Task: Open Card Change Management Review in Board Customer Success Management to Workspace Brand Strategy and add a team member Softage.4@softage.net, a label Orange, a checklist Literary Agent Representation, an attachment from your computer, a color Orange and finally, add a card description 'Draft and send out press release' and a comment 'Given the potential impact of this task on our customers, let us ensure that we approach it with a focus on customer satisfaction and experience.'. Add a start date 'Jan 08, 1900' with a due date 'Jan 15, 1900'
Action: Mouse moved to (535, 157)
Screenshot: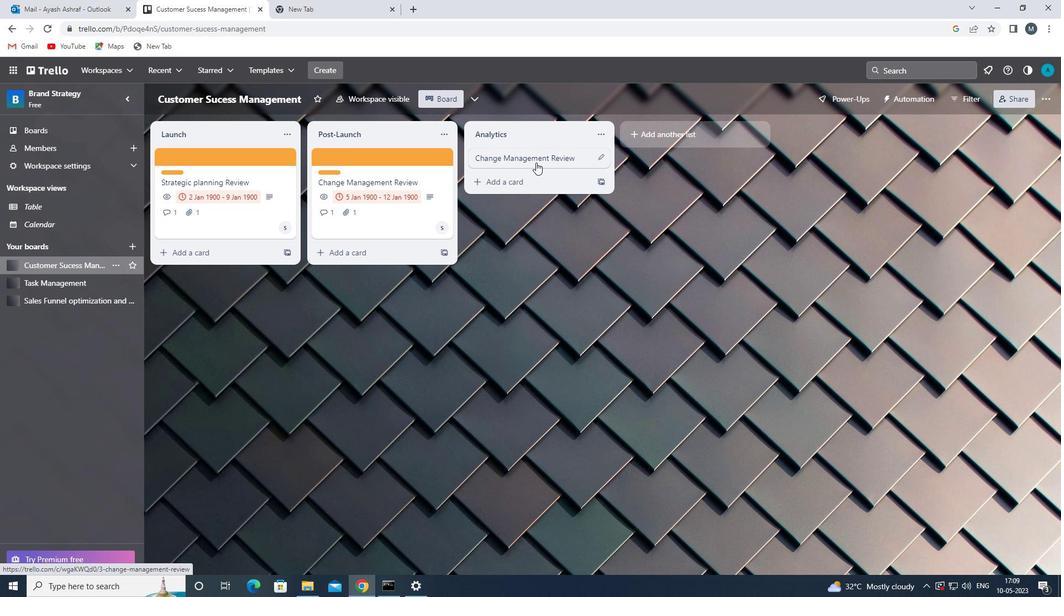 
Action: Mouse pressed left at (535, 157)
Screenshot: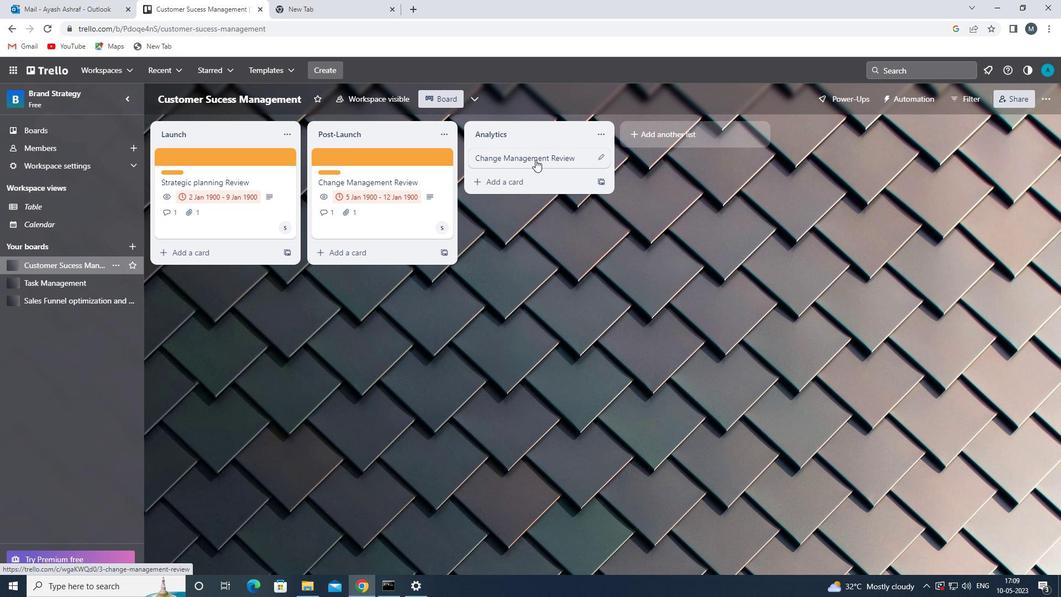
Action: Mouse moved to (682, 198)
Screenshot: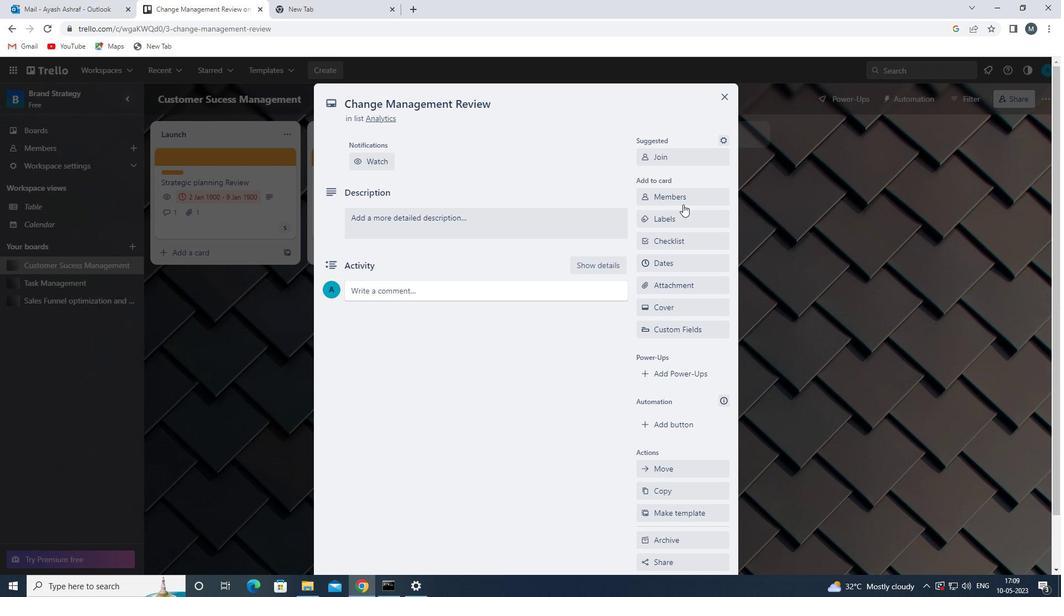 
Action: Mouse pressed left at (682, 198)
Screenshot: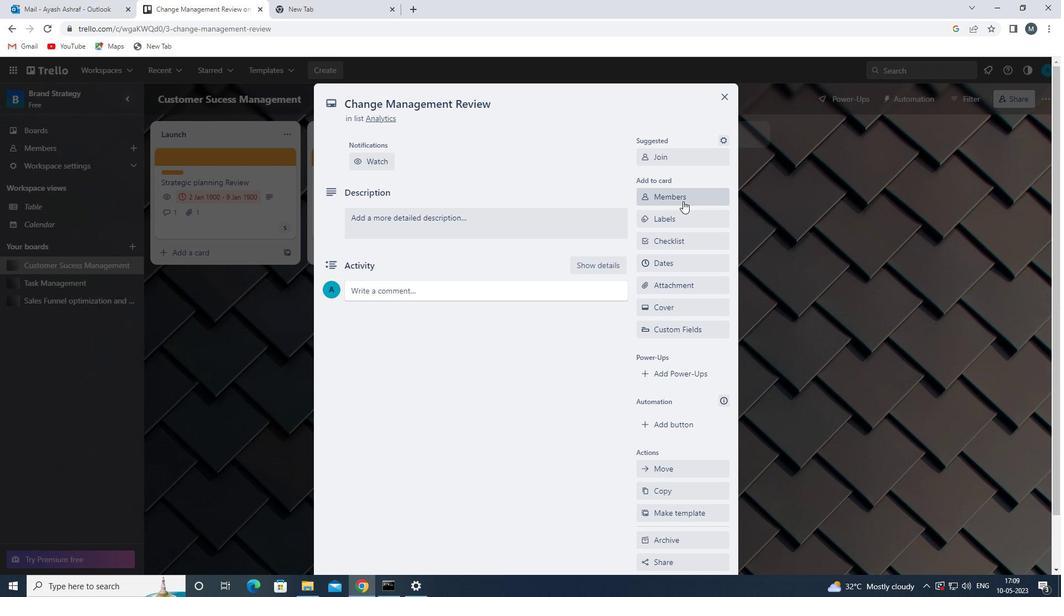 
Action: Mouse moved to (682, 197)
Screenshot: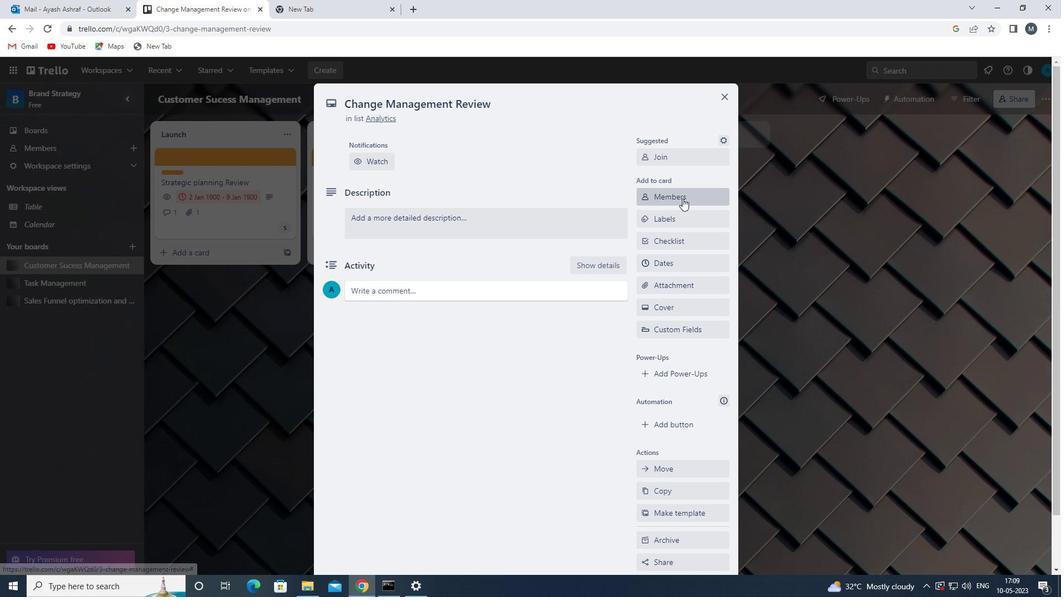 
Action: Key pressed soft
Screenshot: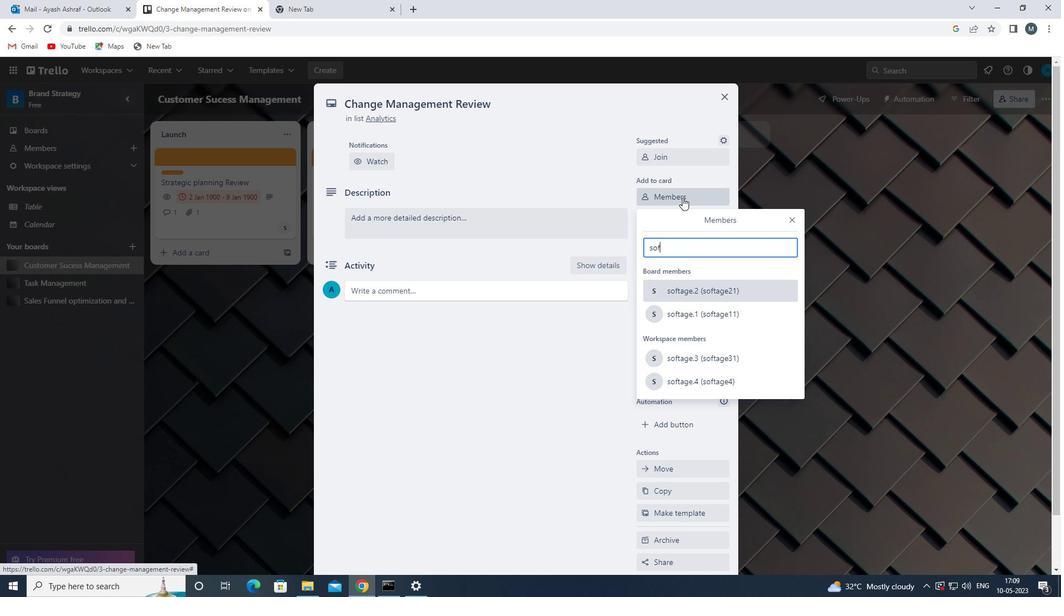 
Action: Mouse moved to (739, 380)
Screenshot: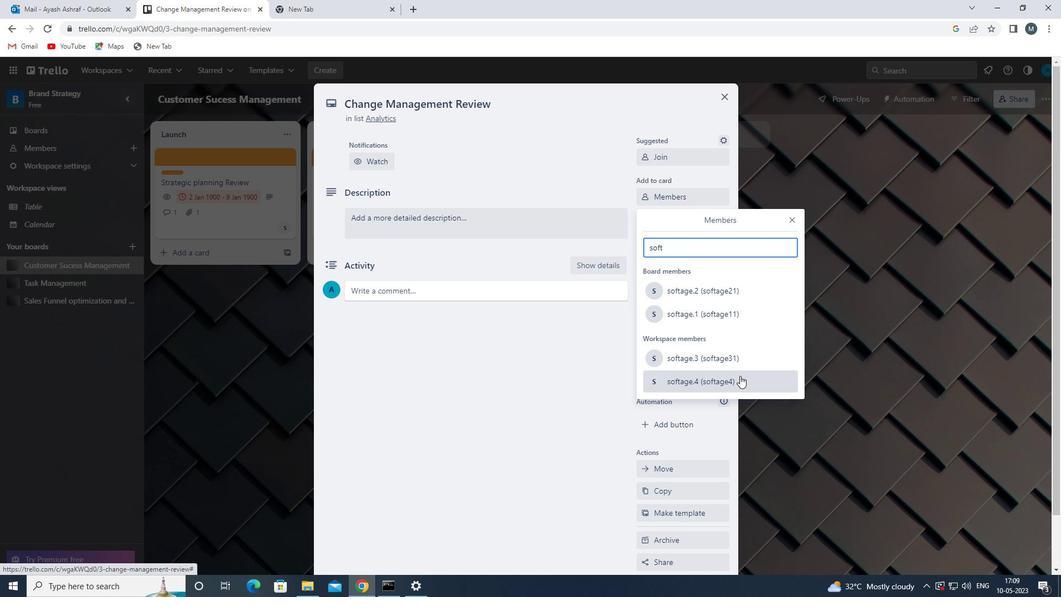
Action: Mouse pressed left at (739, 380)
Screenshot: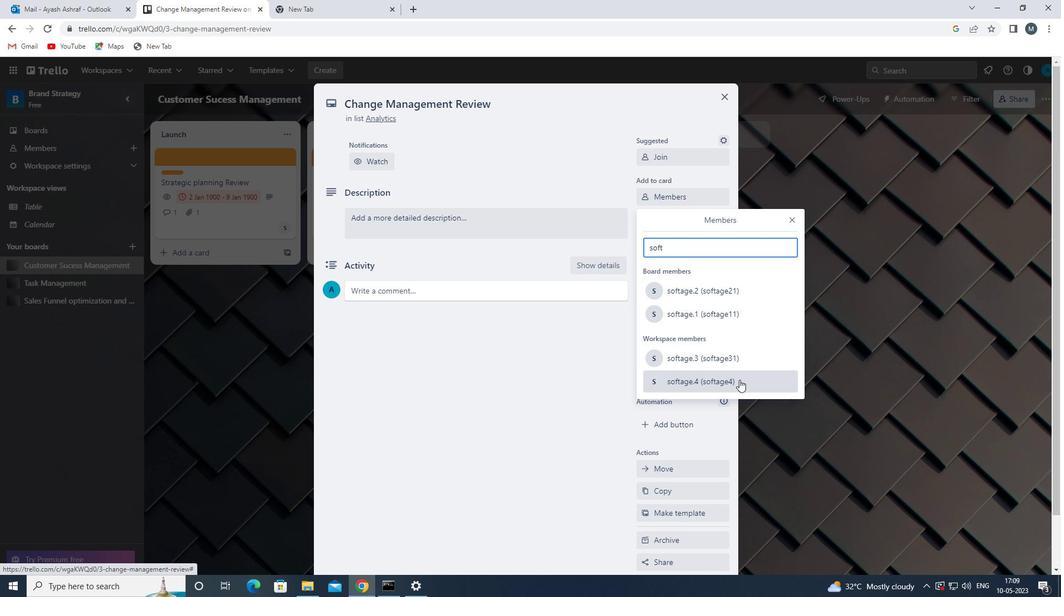 
Action: Mouse moved to (792, 221)
Screenshot: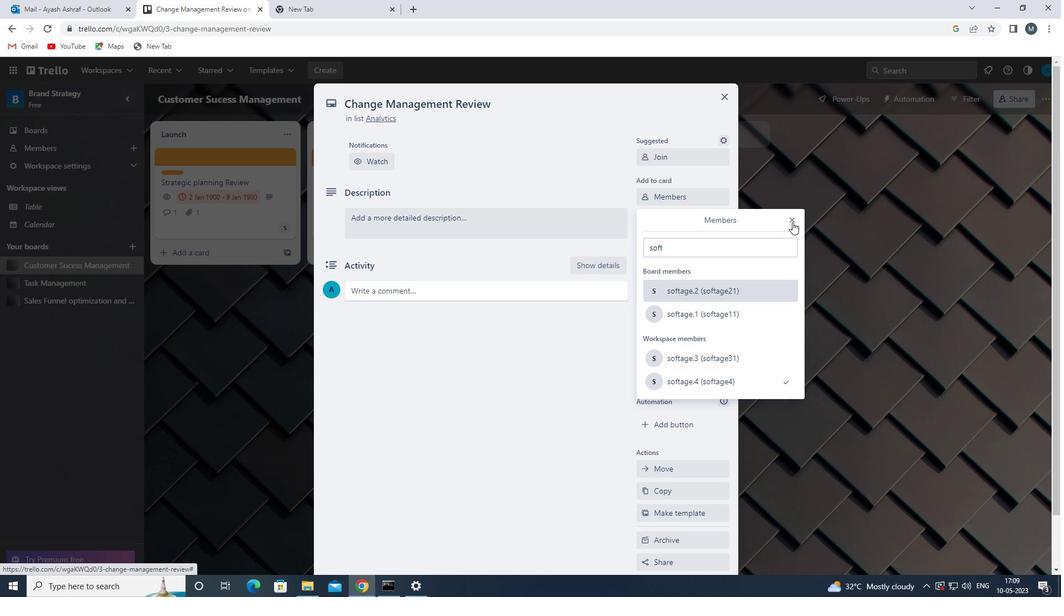 
Action: Mouse pressed left at (792, 221)
Screenshot: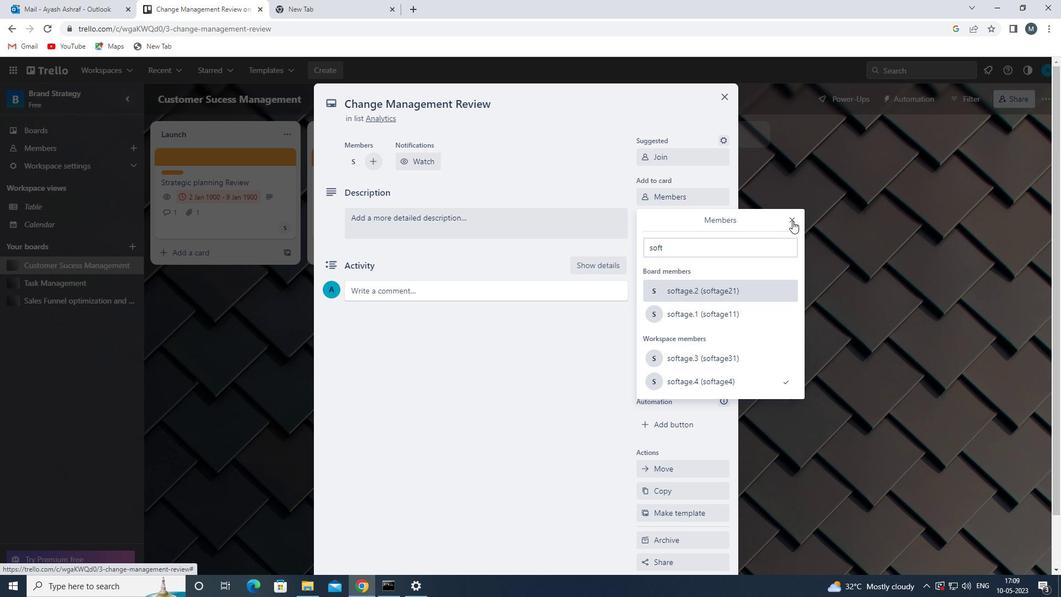
Action: Mouse moved to (670, 214)
Screenshot: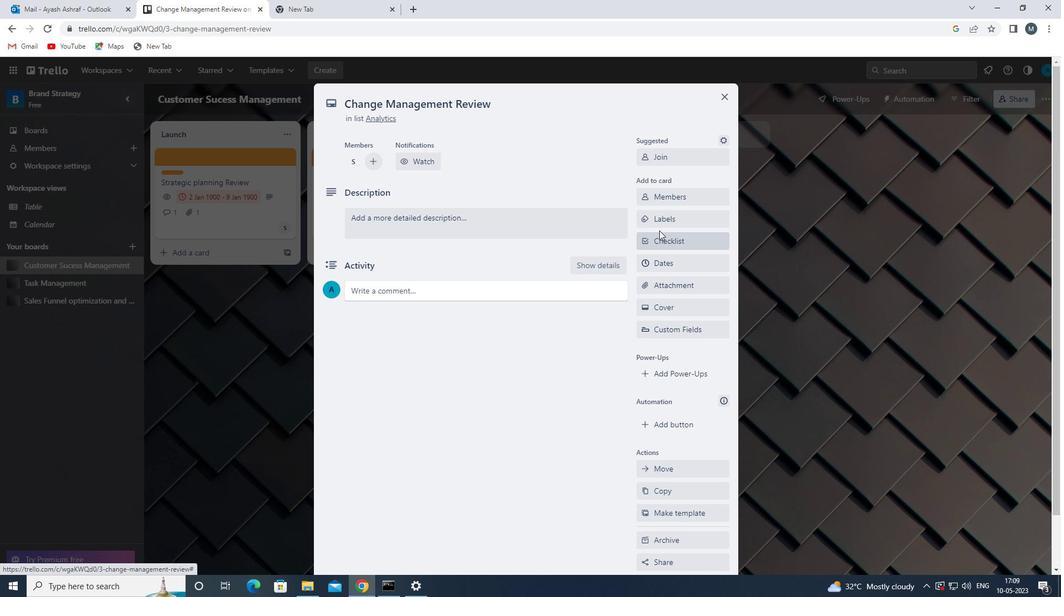
Action: Mouse pressed left at (670, 214)
Screenshot: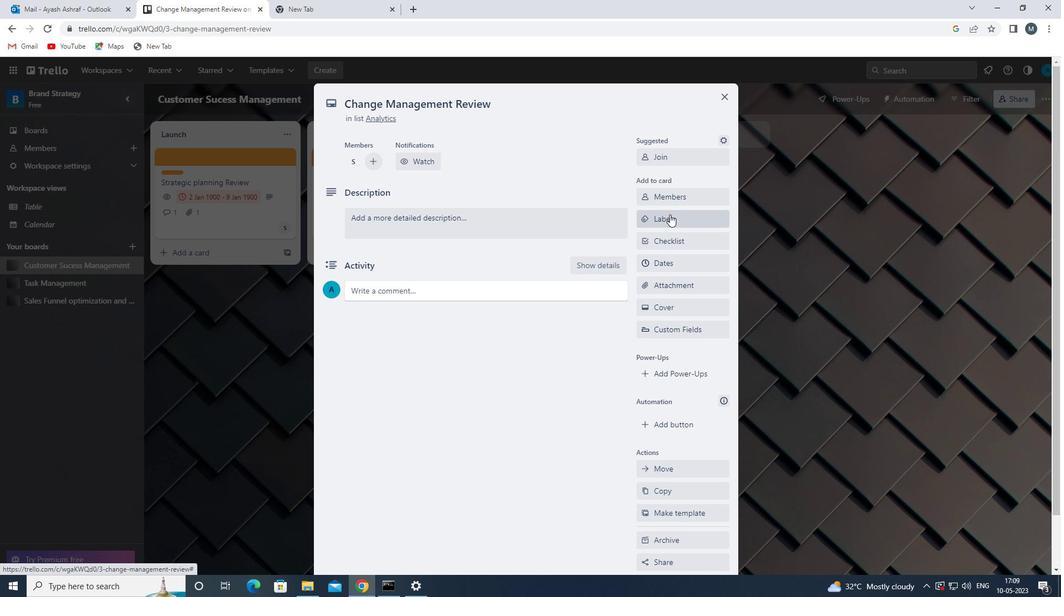 
Action: Mouse moved to (651, 349)
Screenshot: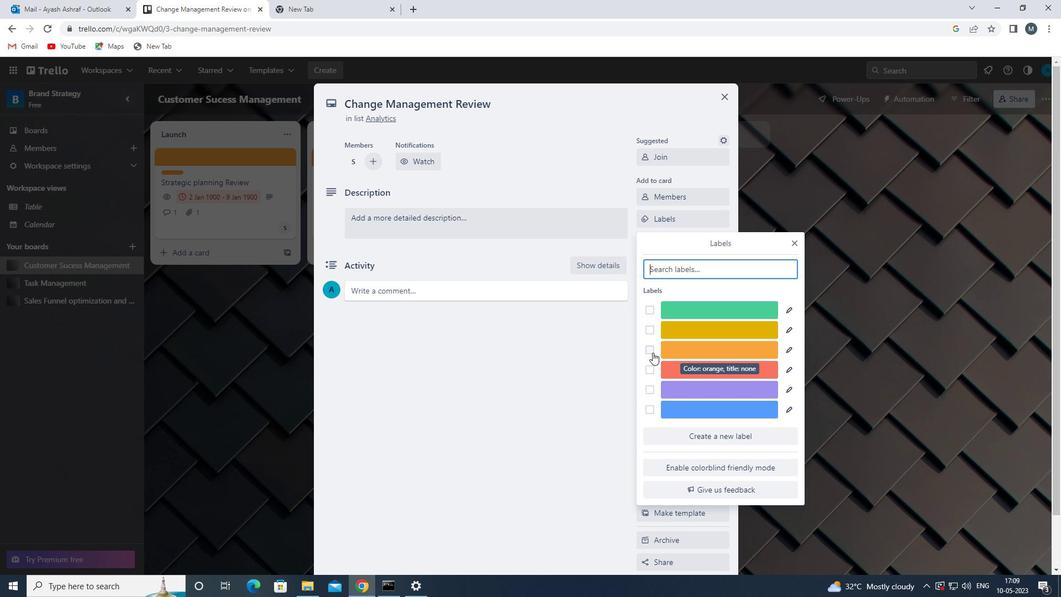 
Action: Mouse pressed left at (651, 349)
Screenshot: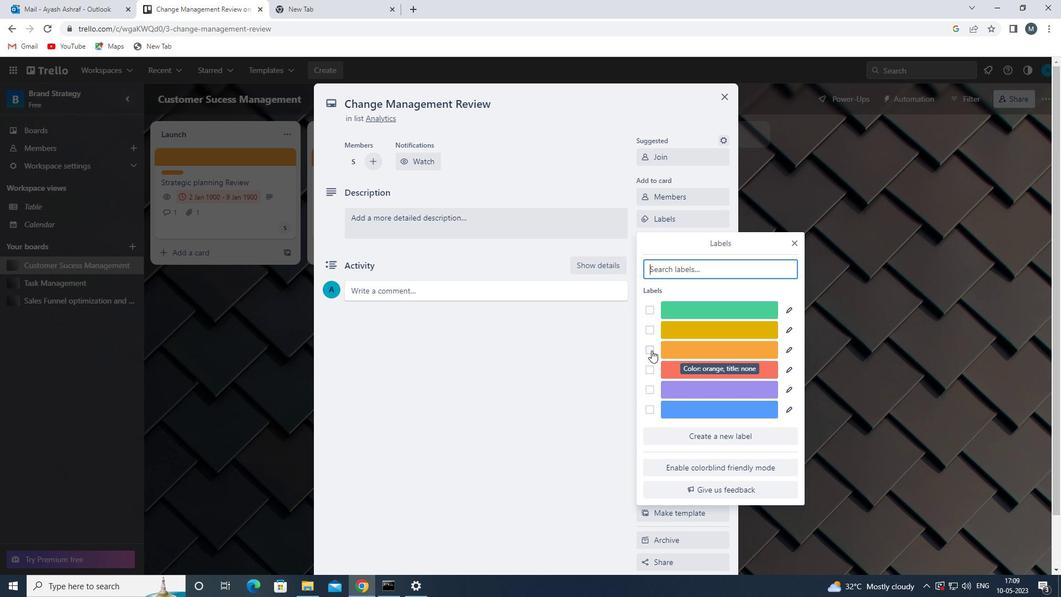 
Action: Mouse moved to (797, 245)
Screenshot: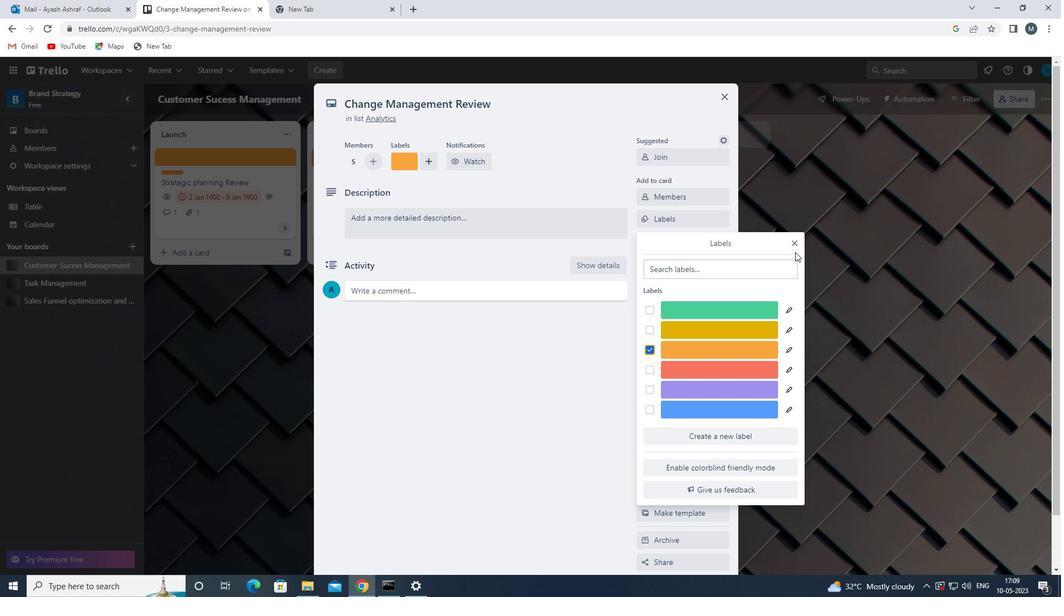 
Action: Mouse pressed left at (797, 245)
Screenshot: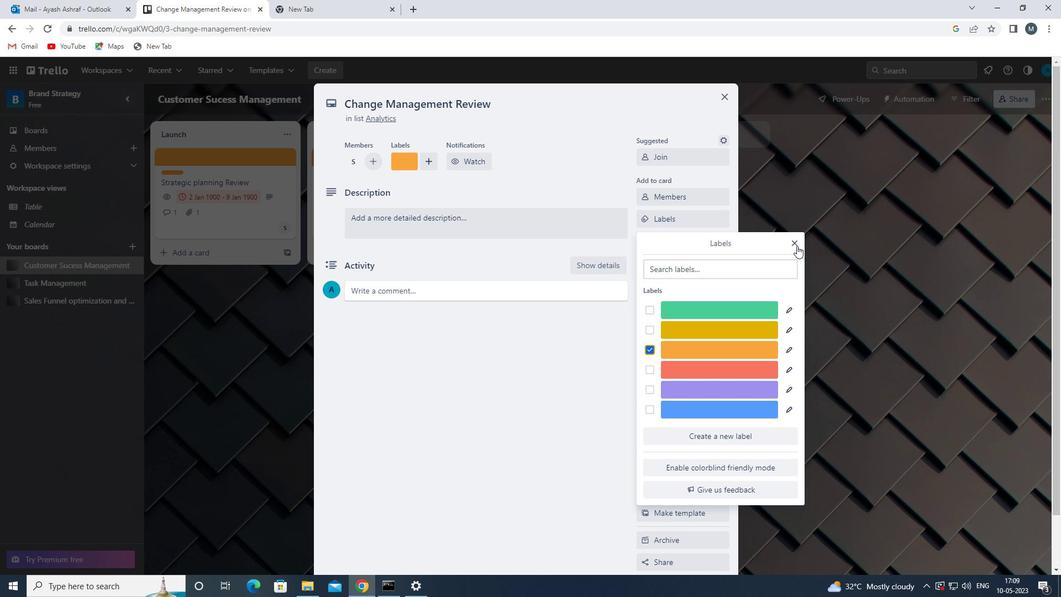 
Action: Mouse moved to (678, 244)
Screenshot: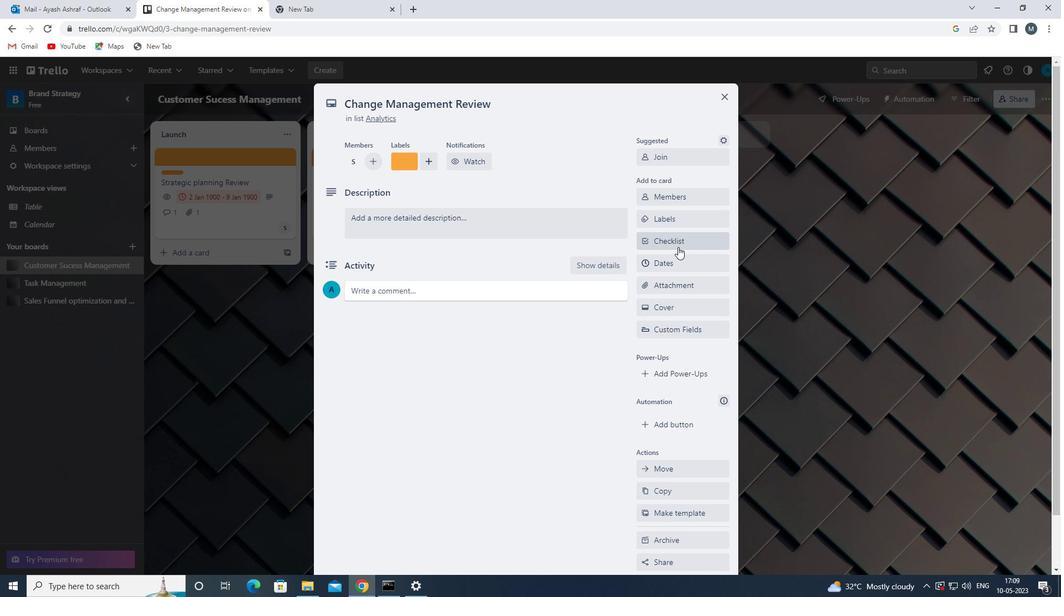 
Action: Mouse pressed left at (678, 244)
Screenshot: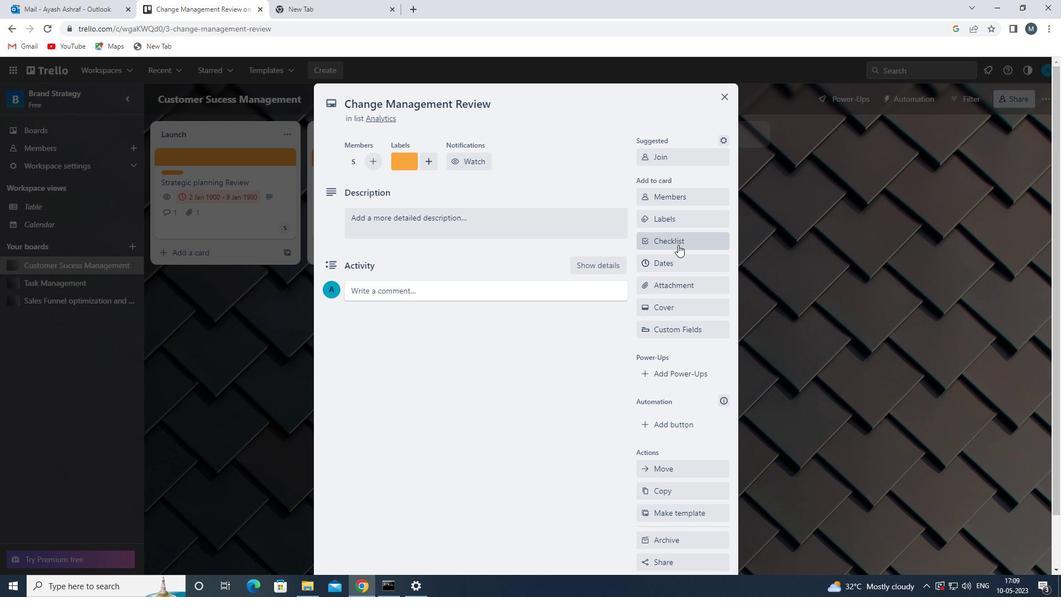 
Action: Mouse moved to (692, 313)
Screenshot: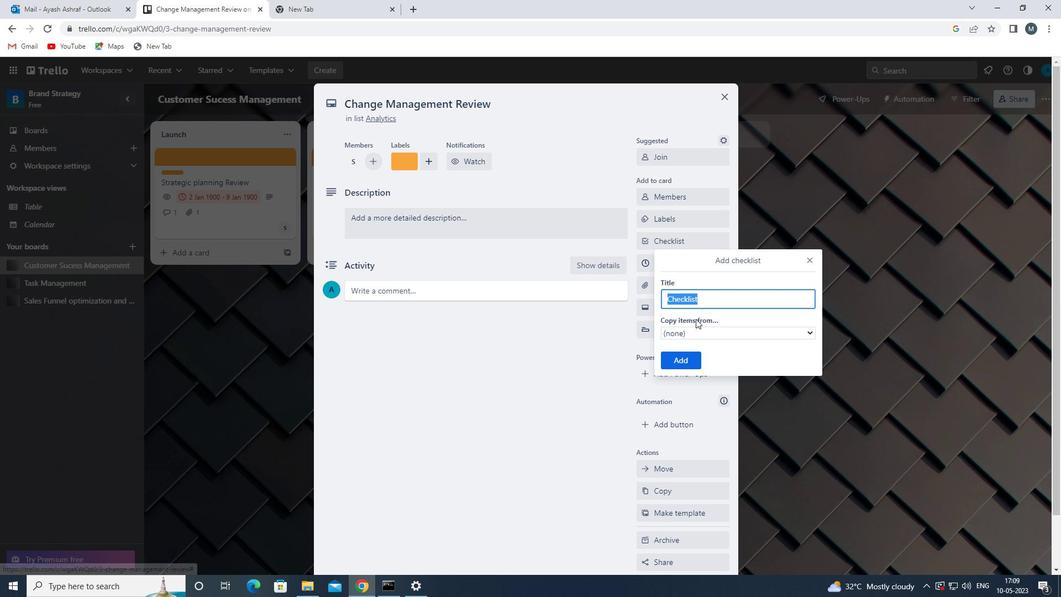 
Action: Key pressed l
Screenshot: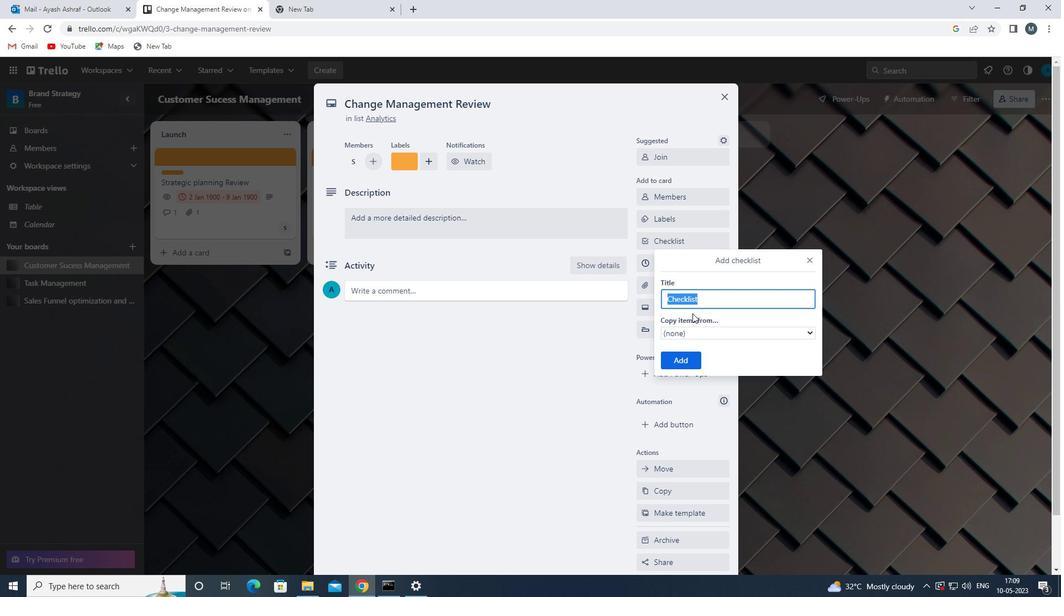 
Action: Mouse moved to (743, 328)
Screenshot: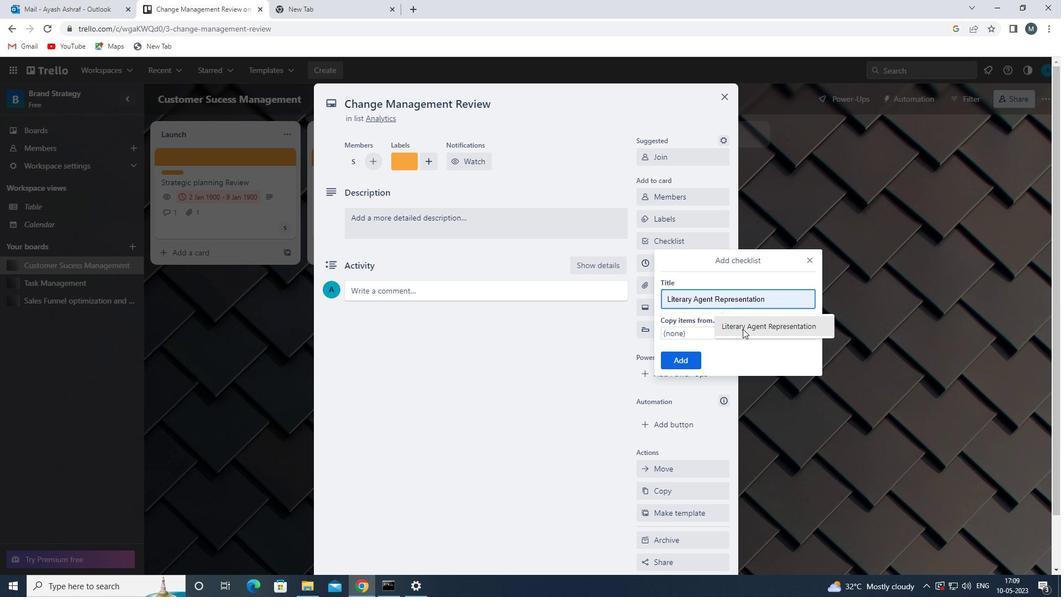 
Action: Mouse pressed left at (743, 328)
Screenshot: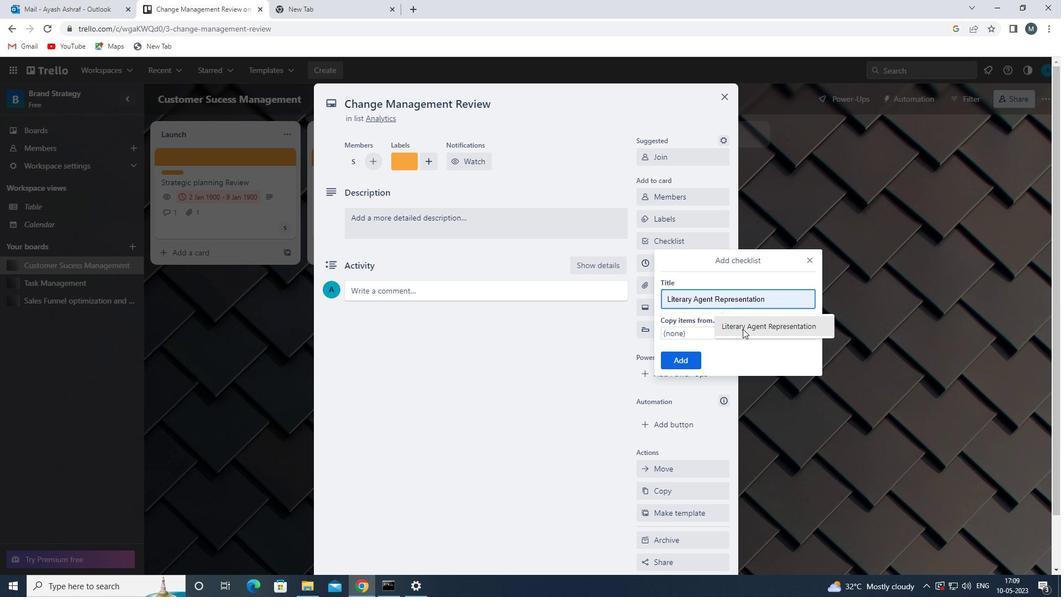 
Action: Mouse moved to (683, 357)
Screenshot: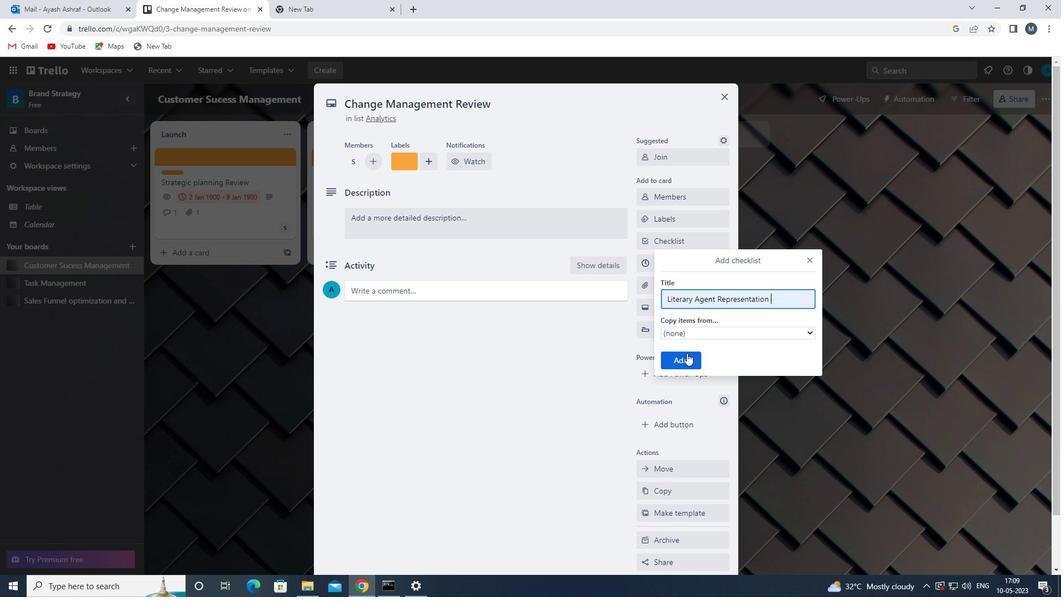 
Action: Mouse pressed left at (683, 357)
Screenshot: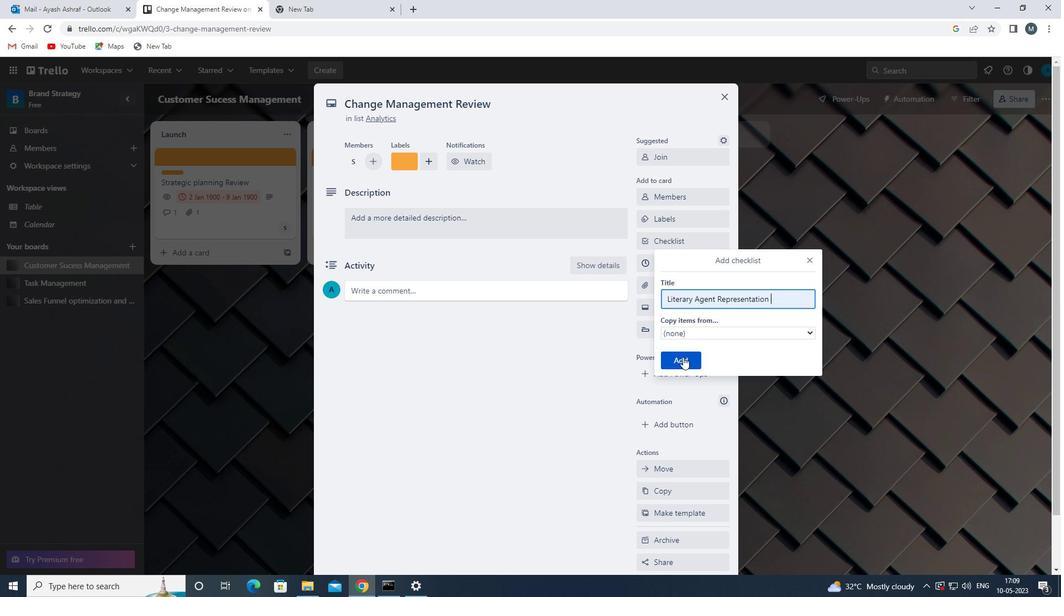 
Action: Mouse moved to (678, 289)
Screenshot: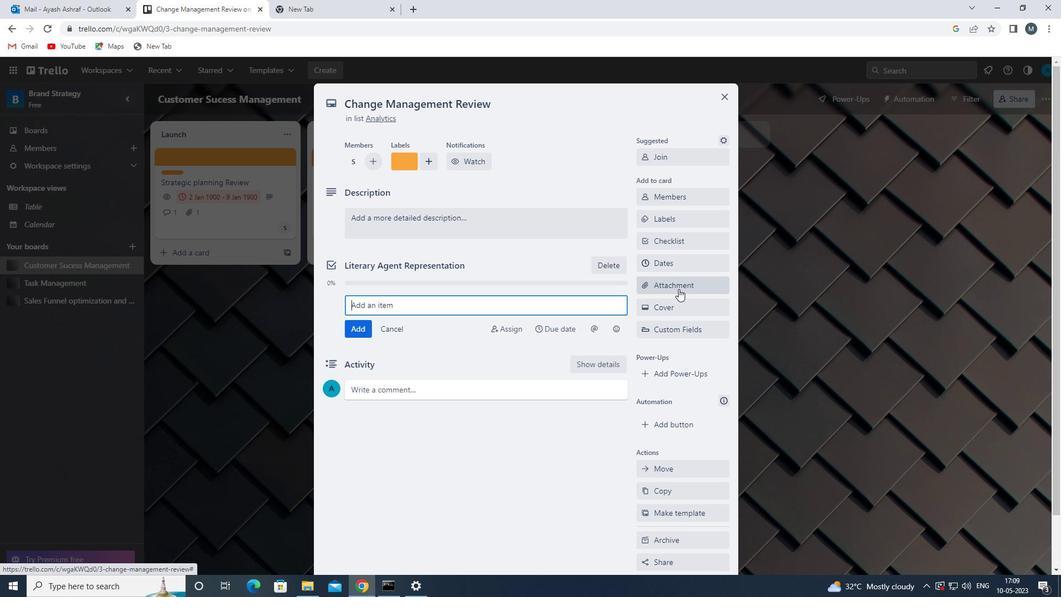 
Action: Mouse pressed left at (678, 289)
Screenshot: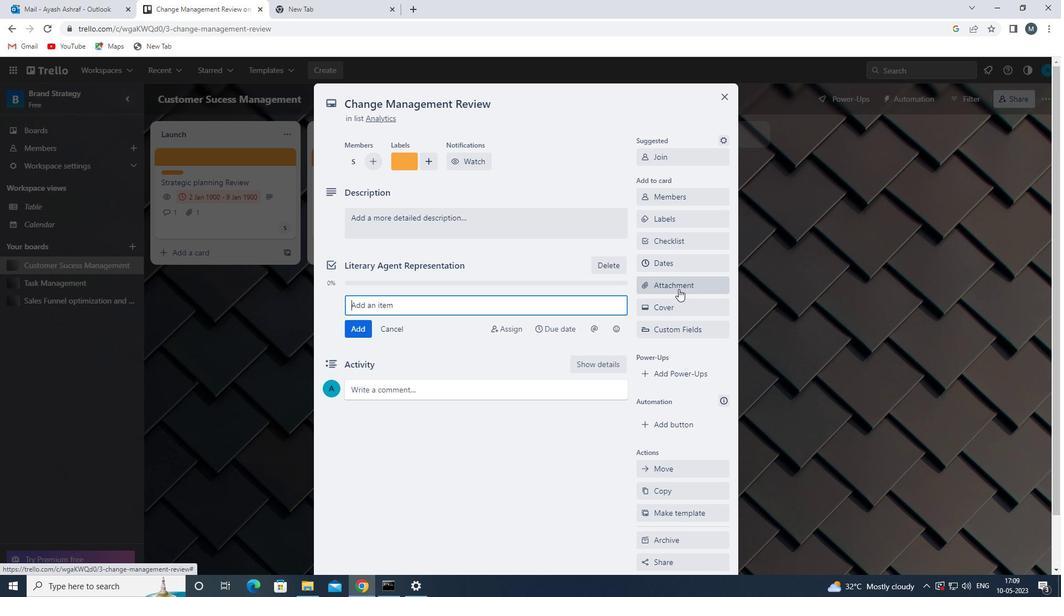 
Action: Mouse moved to (683, 337)
Screenshot: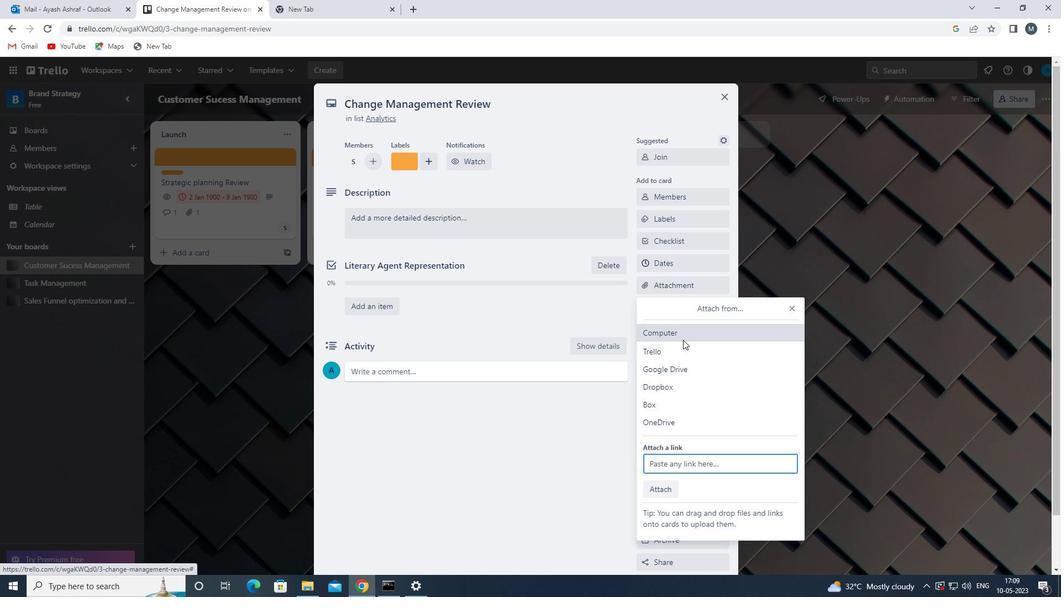 
Action: Mouse pressed left at (683, 337)
Screenshot: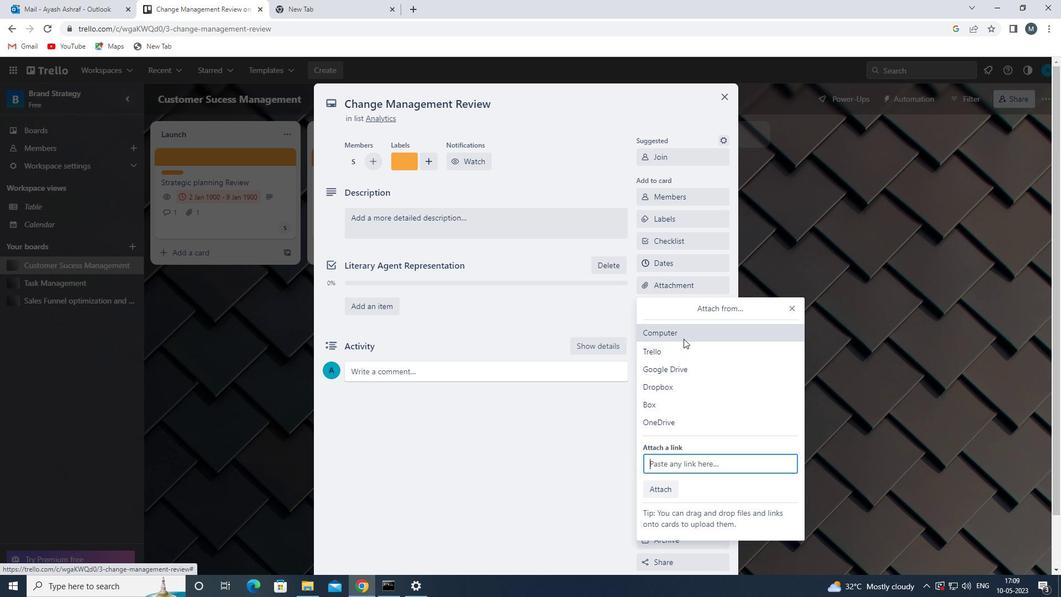 
Action: Mouse moved to (310, 205)
Screenshot: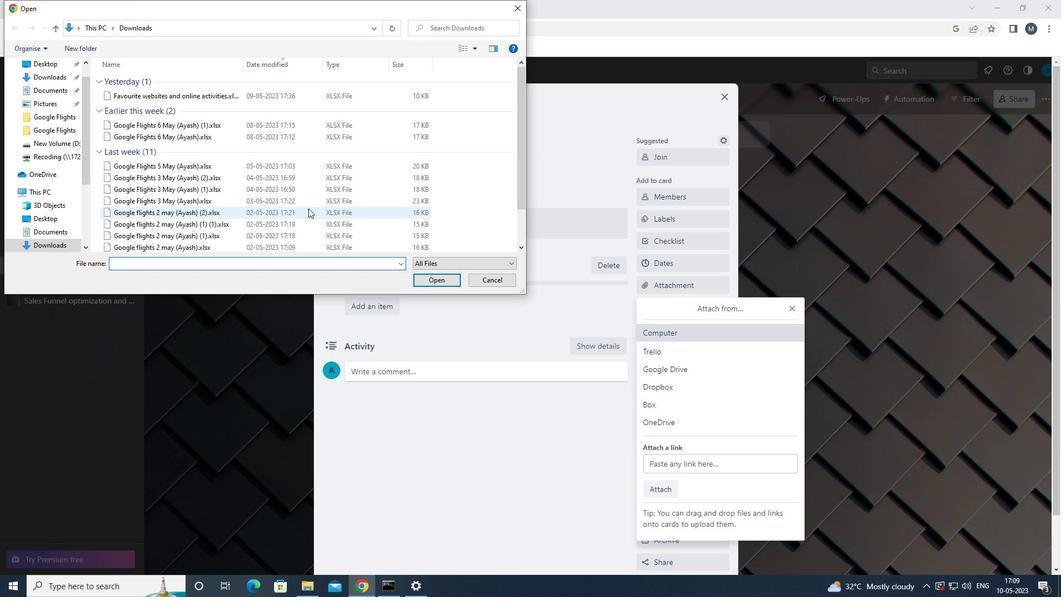 
Action: Mouse pressed left at (310, 205)
Screenshot: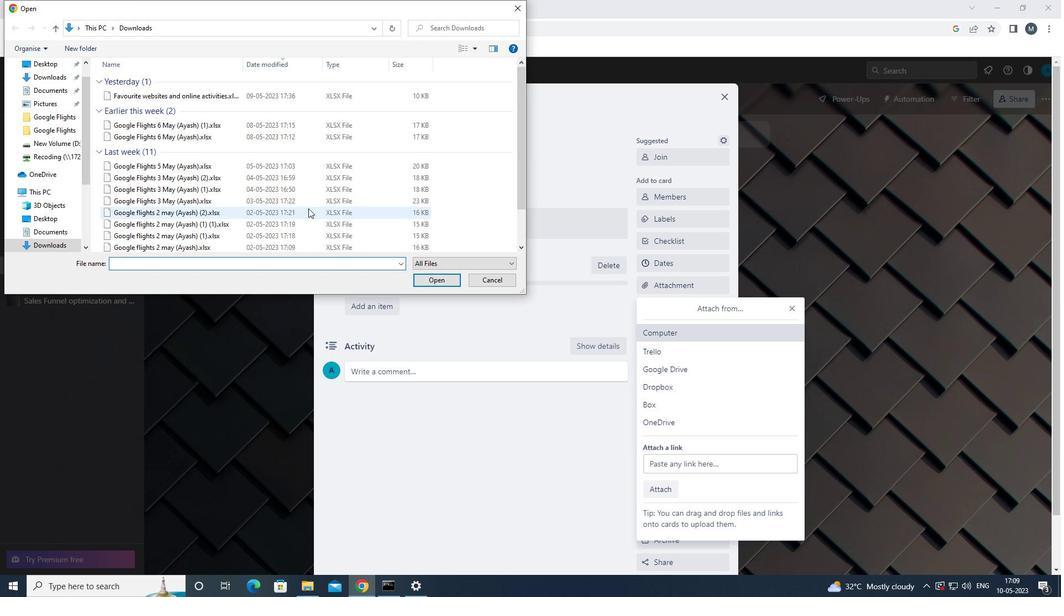 
Action: Mouse moved to (443, 280)
Screenshot: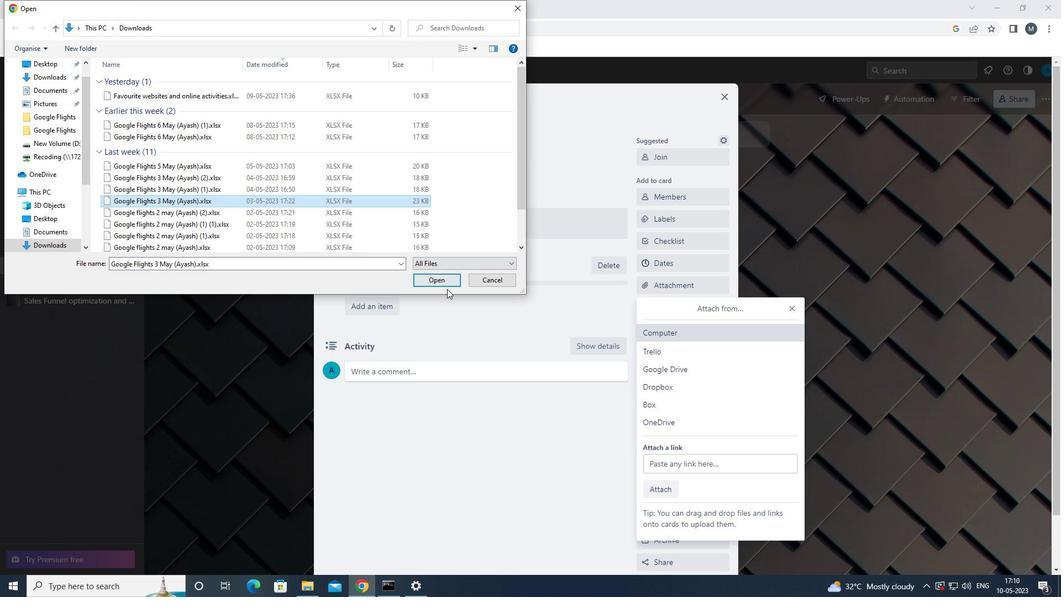 
Action: Mouse pressed left at (443, 280)
Screenshot: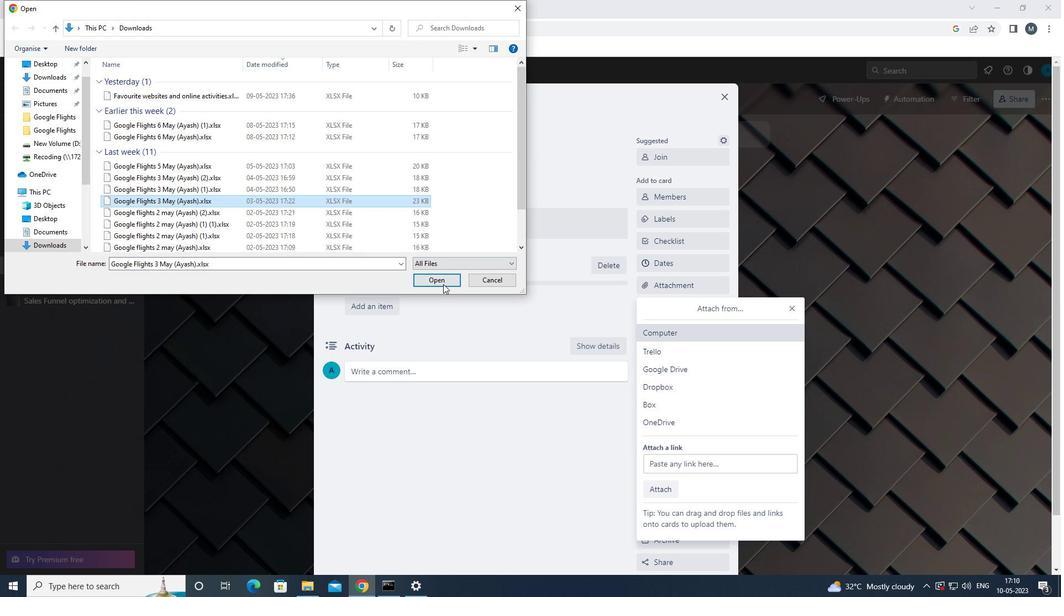 
Action: Mouse moved to (791, 307)
Screenshot: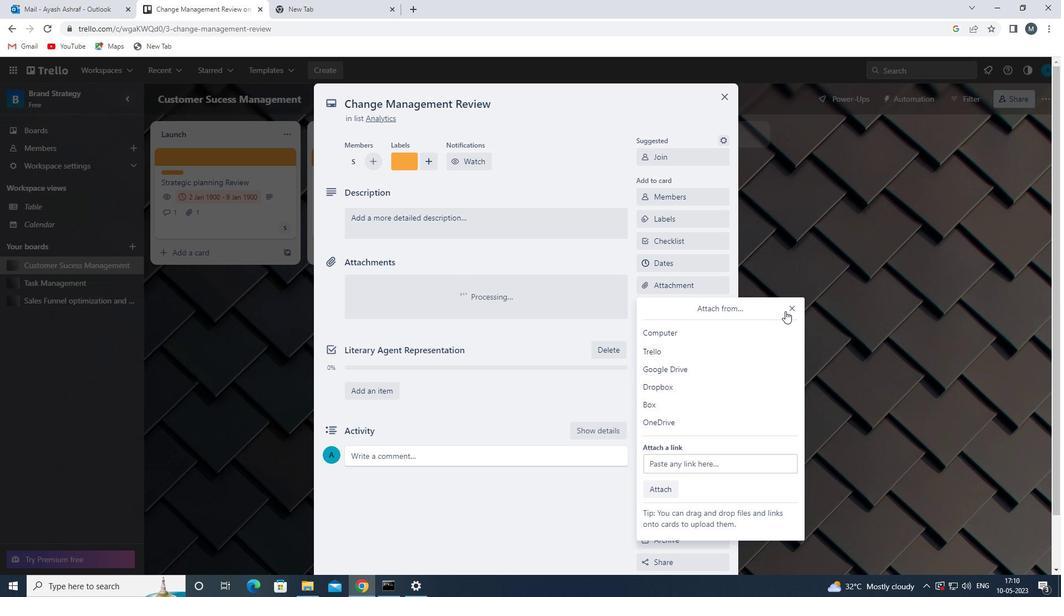 
Action: Mouse pressed left at (791, 307)
Screenshot: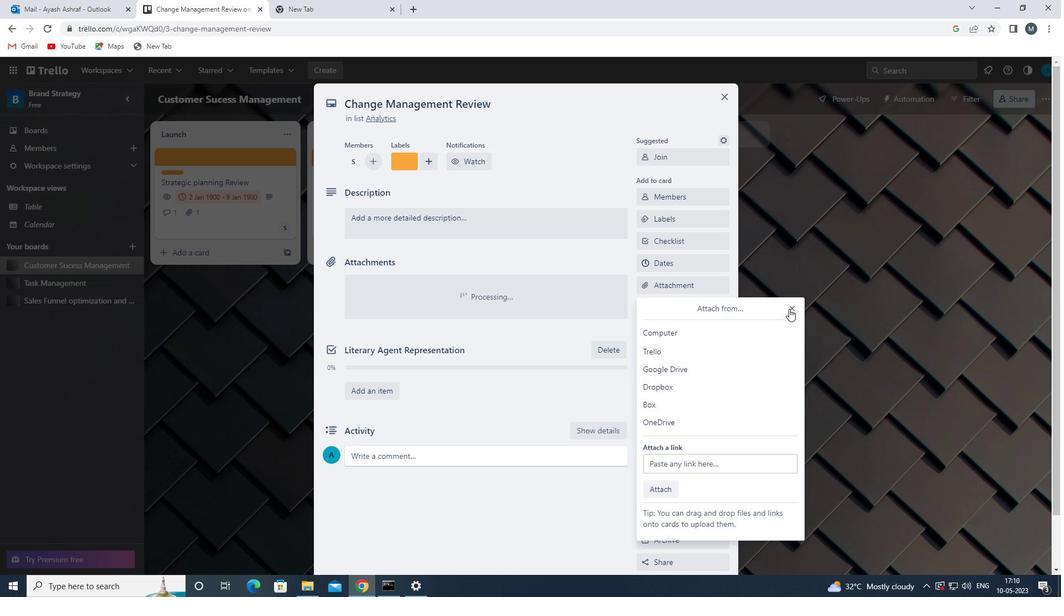 
Action: Mouse moved to (517, 178)
Screenshot: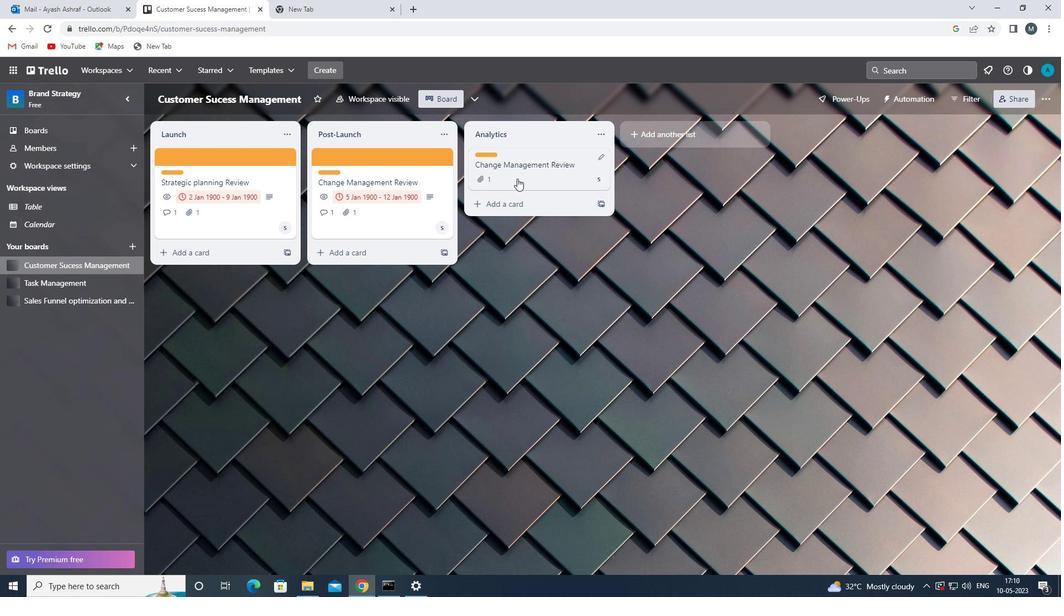
Action: Mouse pressed left at (517, 178)
Screenshot: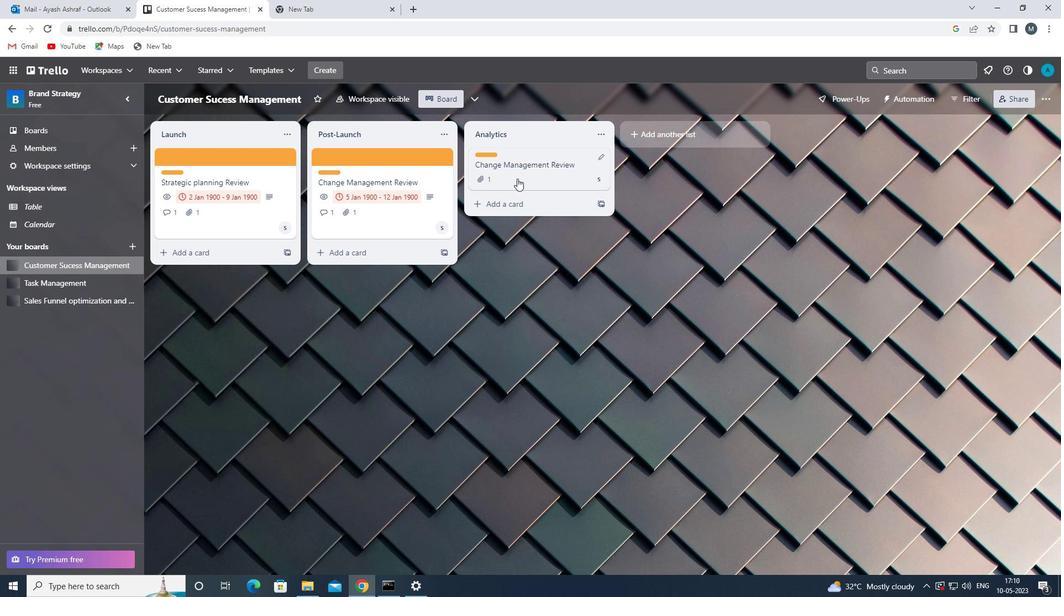 
Action: Mouse moved to (667, 348)
Screenshot: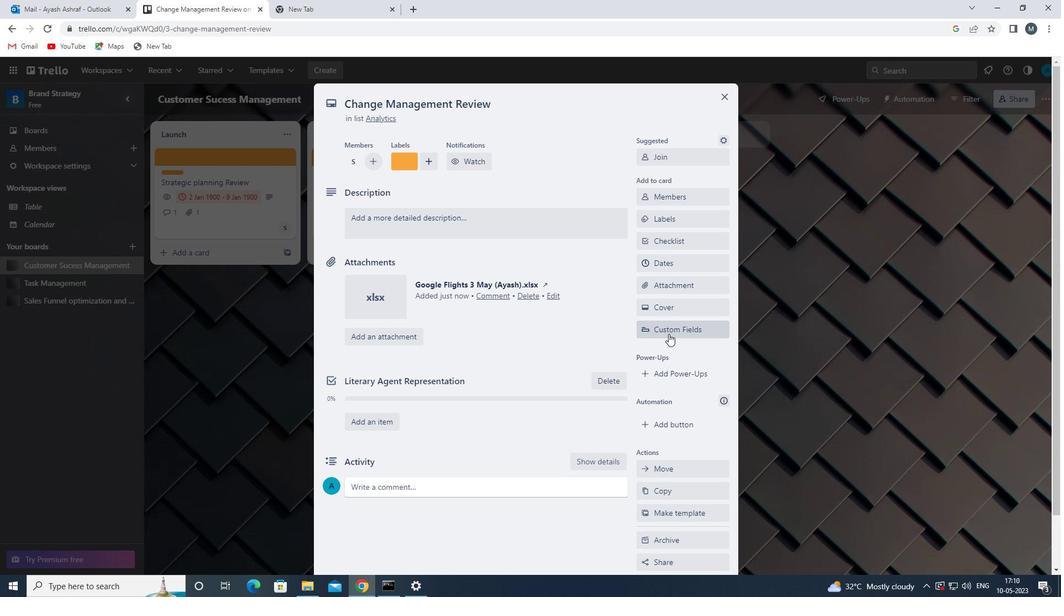 
Action: Mouse scrolled (667, 348) with delta (0, 0)
Screenshot: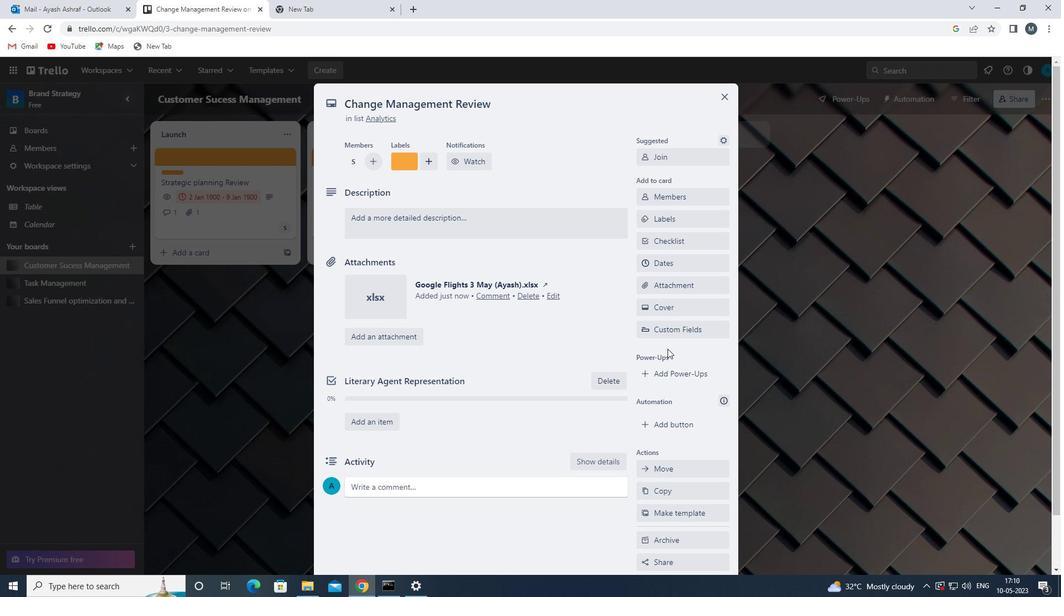 
Action: Mouse moved to (670, 254)
Screenshot: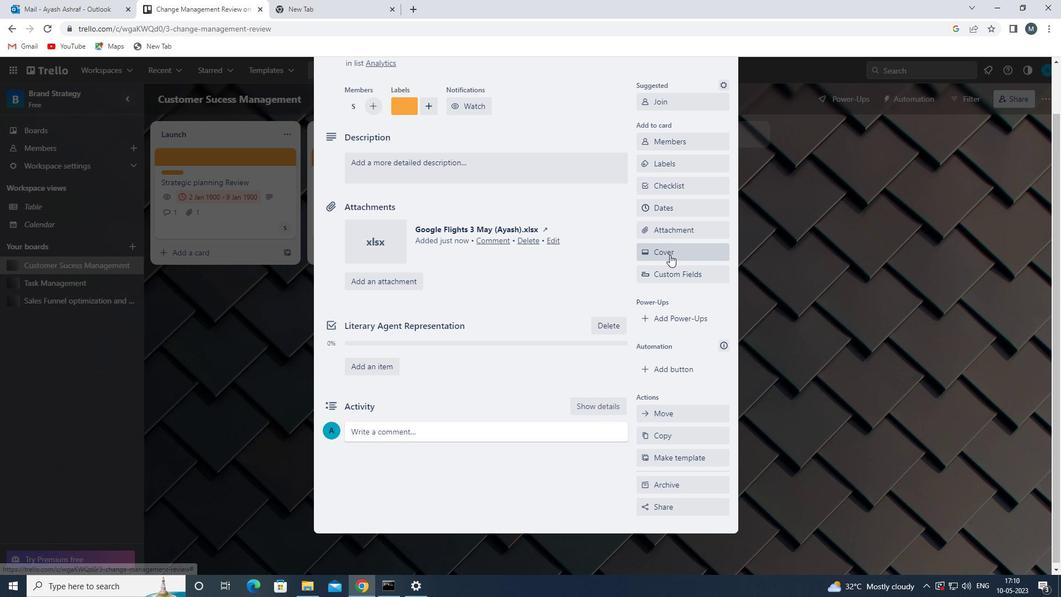 
Action: Mouse pressed left at (670, 254)
Screenshot: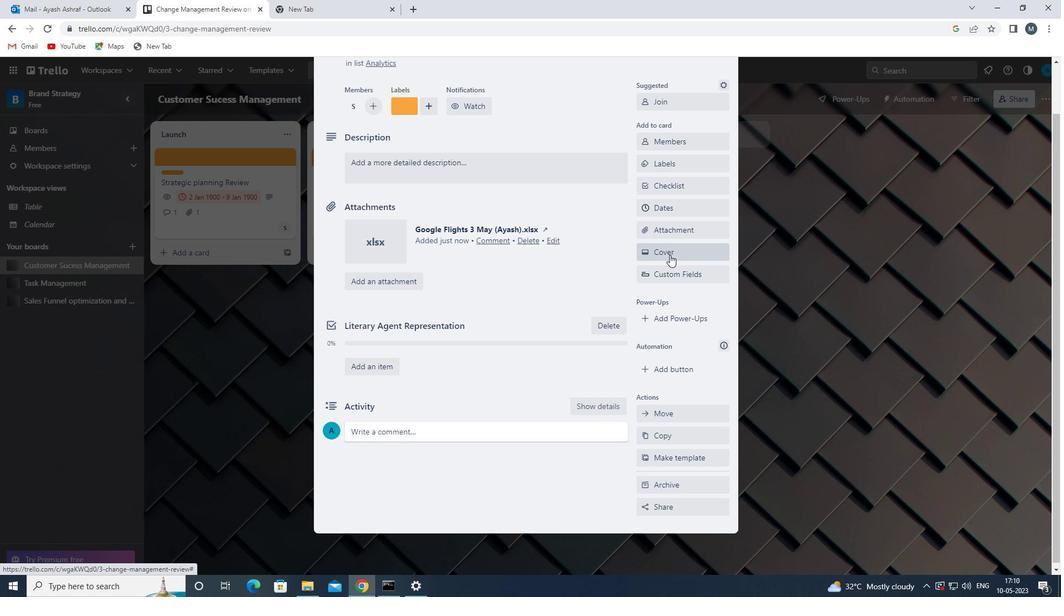 
Action: Mouse moved to (715, 190)
Screenshot: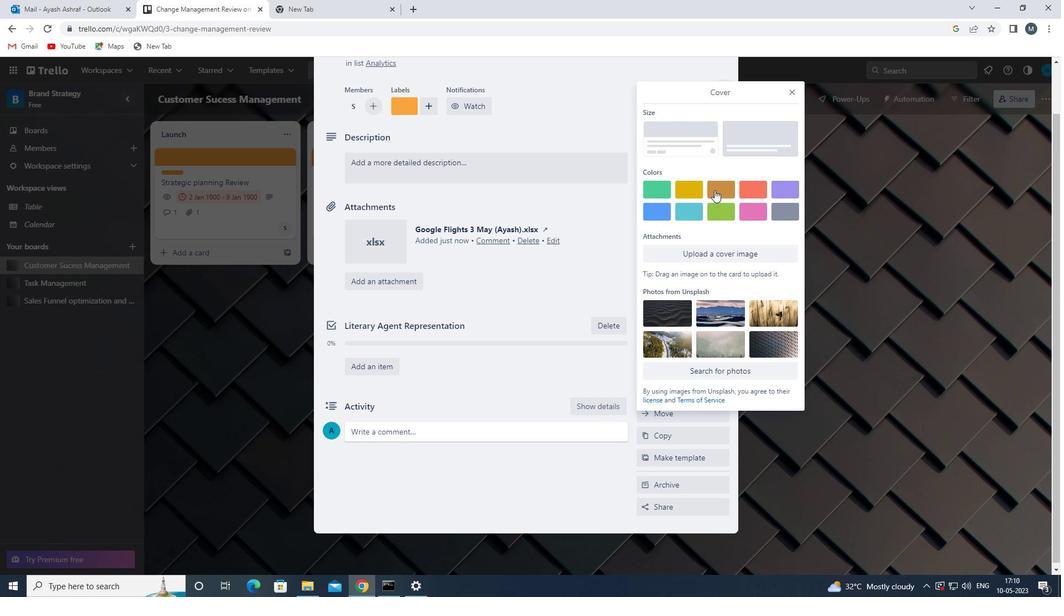 
Action: Mouse pressed left at (715, 190)
Screenshot: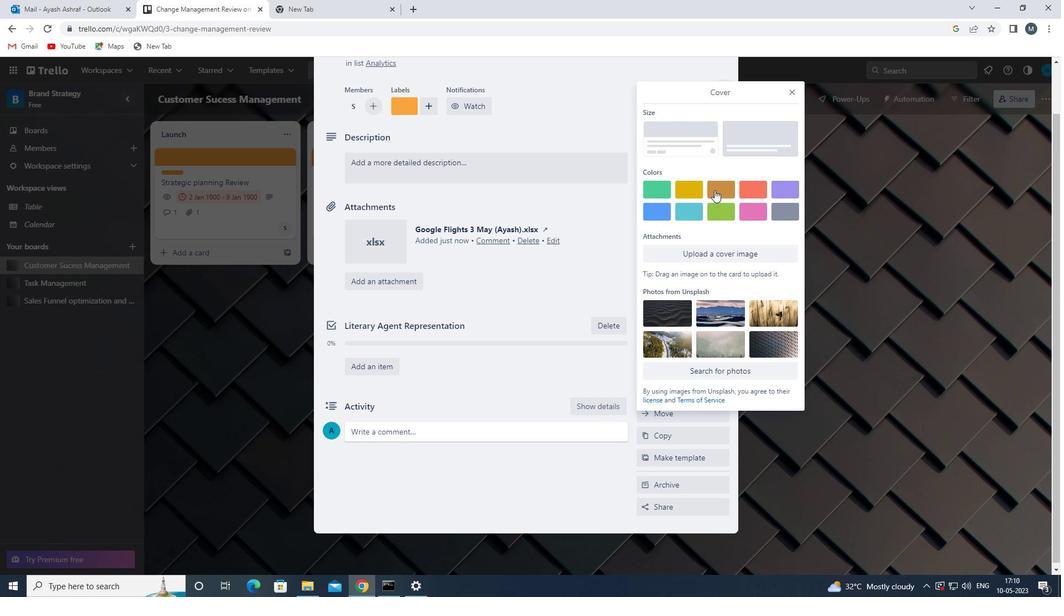 
Action: Mouse moved to (790, 92)
Screenshot: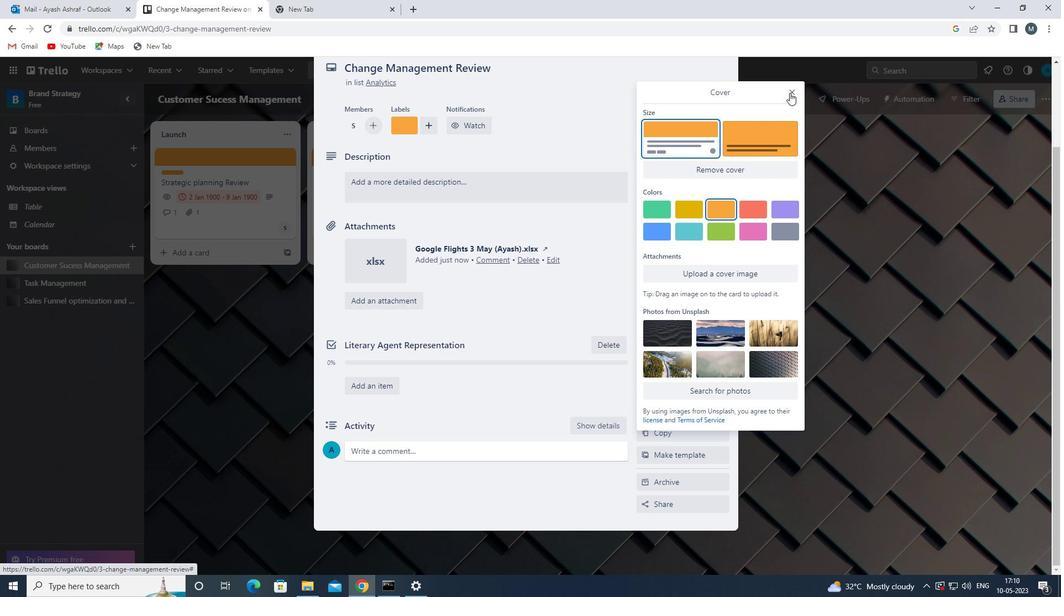 
Action: Mouse pressed left at (790, 92)
Screenshot: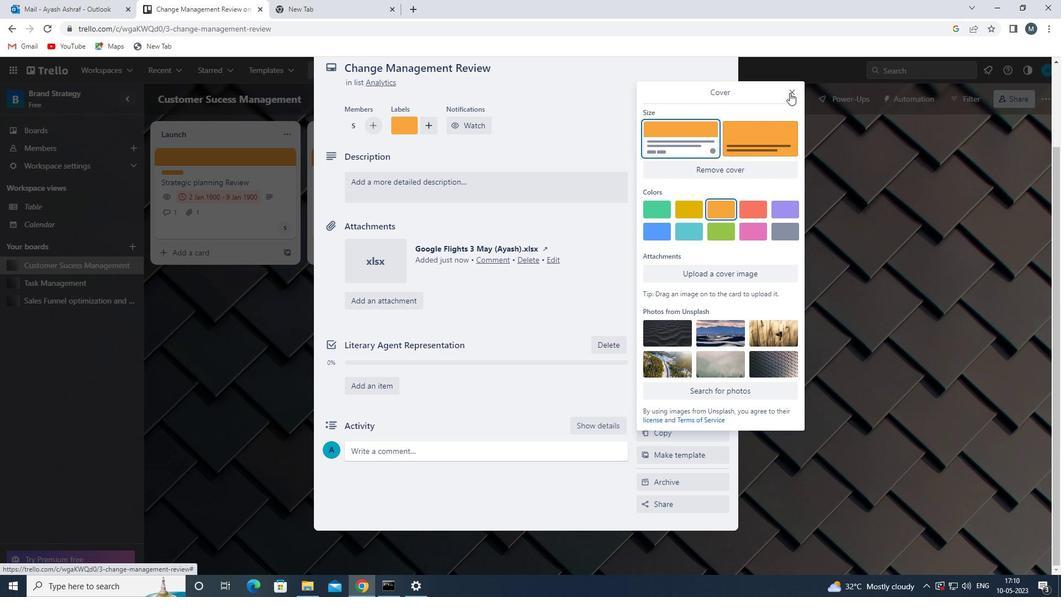 
Action: Mouse moved to (408, 186)
Screenshot: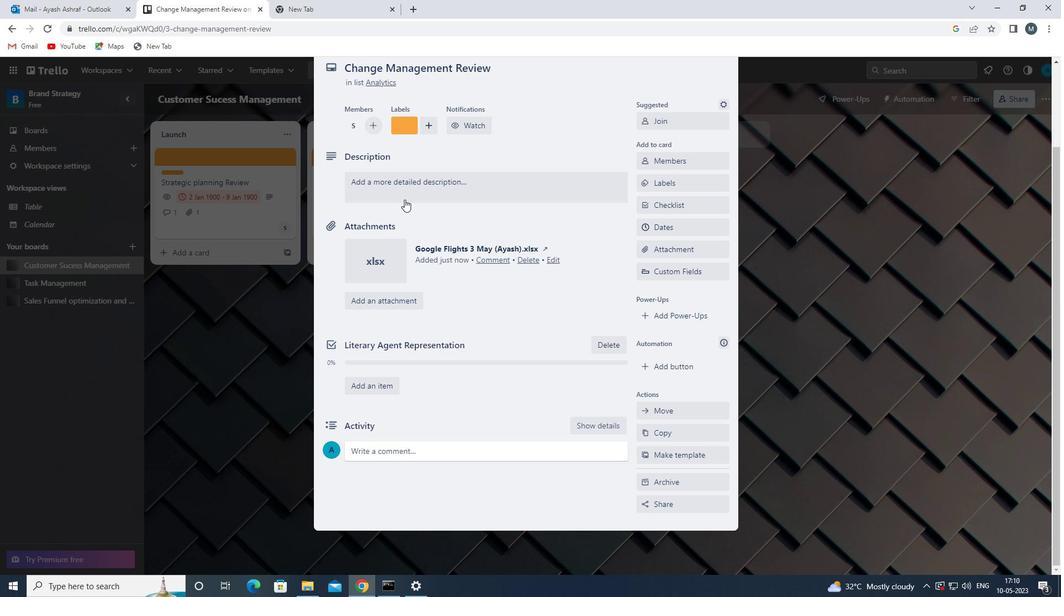 
Action: Mouse pressed left at (408, 186)
Screenshot: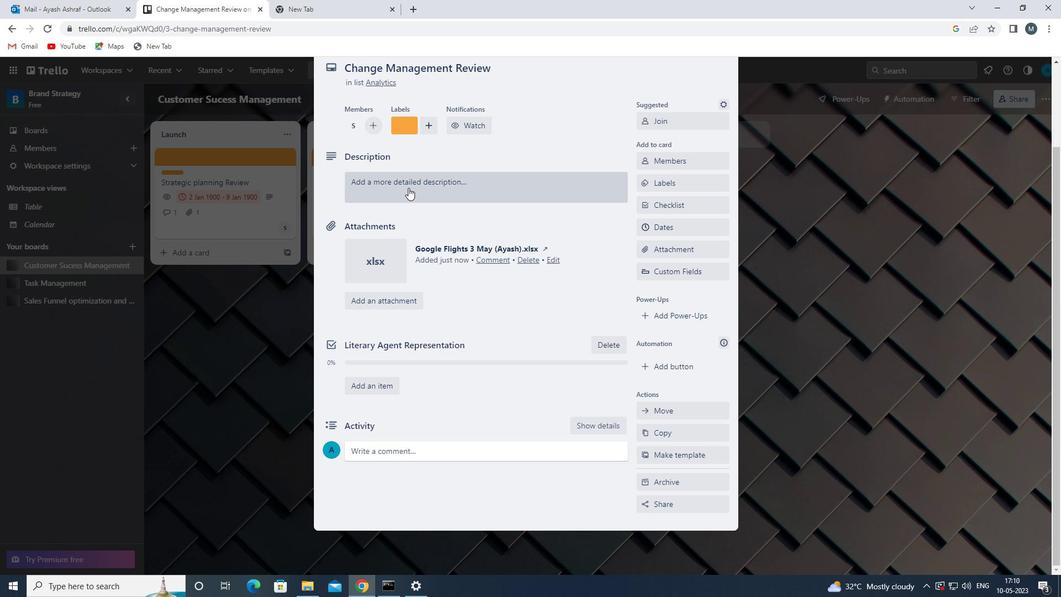 
Action: Mouse moved to (409, 229)
Screenshot: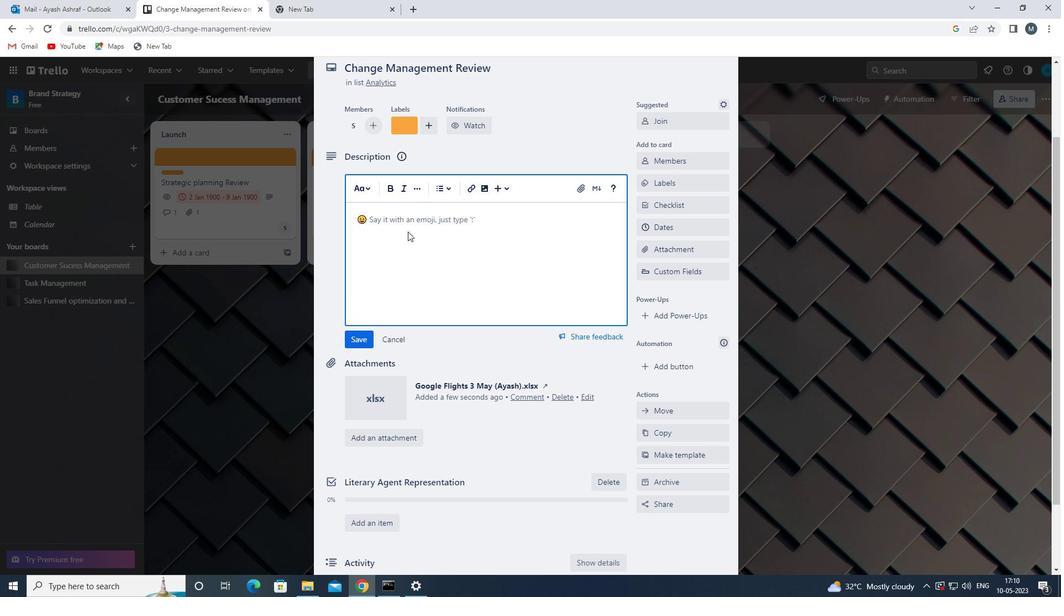 
Action: Mouse pressed left at (409, 229)
Screenshot: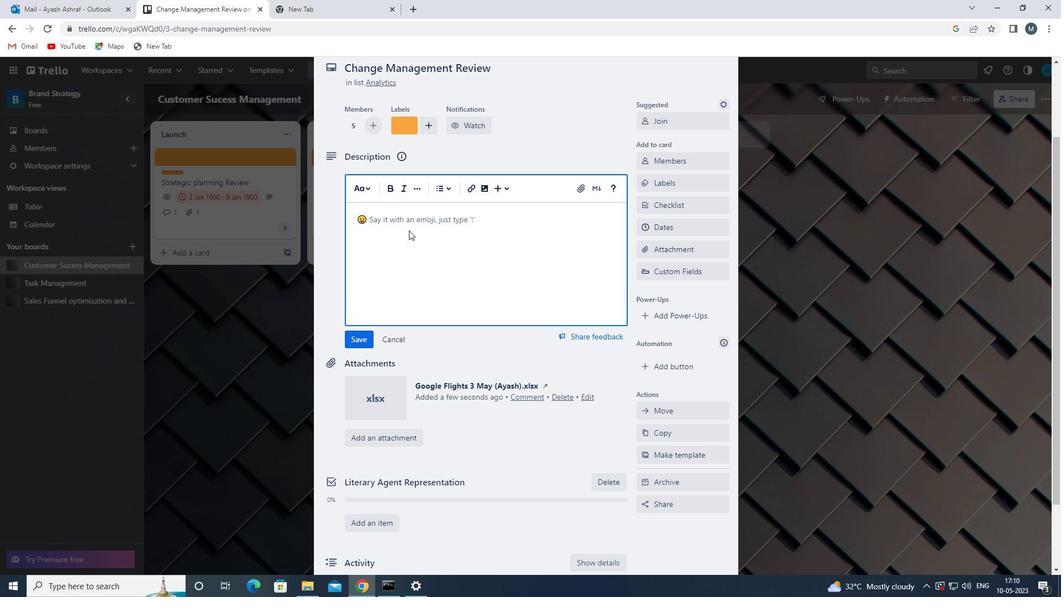 
Action: Key pressed <Key.shift>DRAFT<Key.space>AND<Key.space>SEND<Key.space>OUT<Key.space>PRESS<Key.space>RELEASE<Key.space>
Screenshot: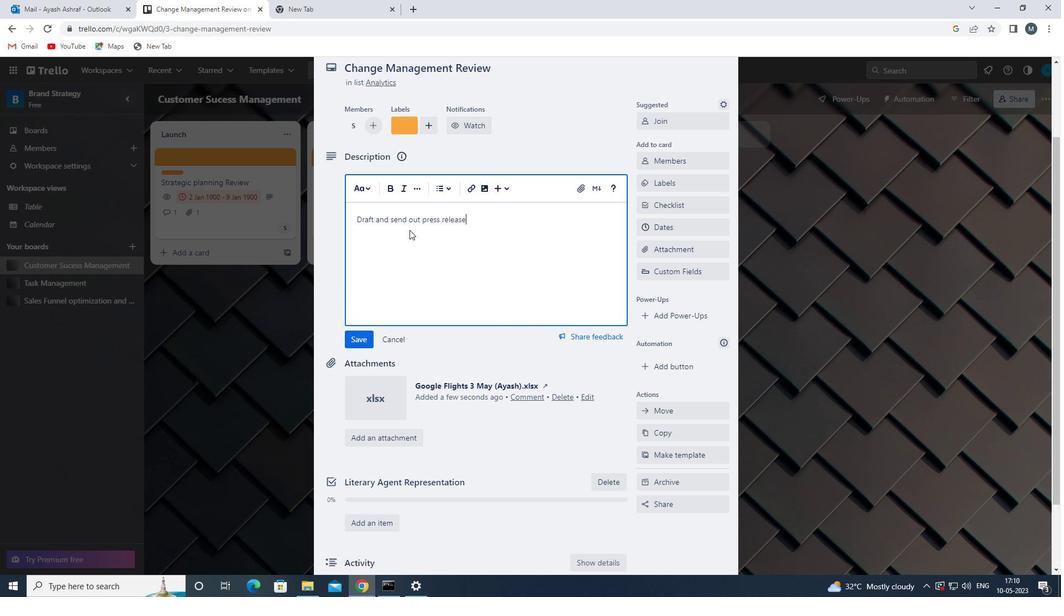 
Action: Mouse moved to (354, 338)
Screenshot: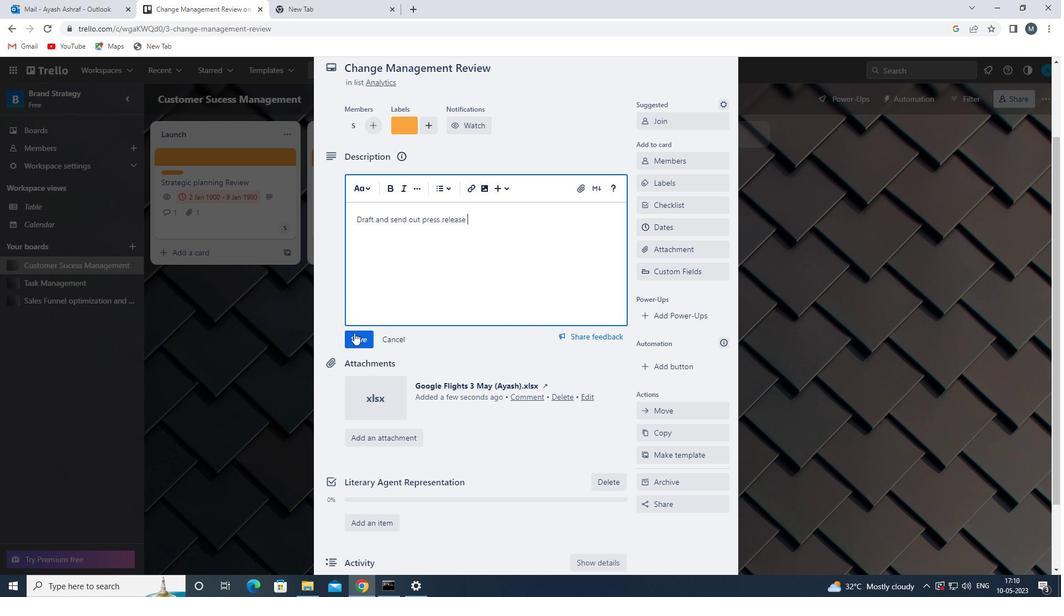 
Action: Mouse pressed left at (354, 338)
Screenshot: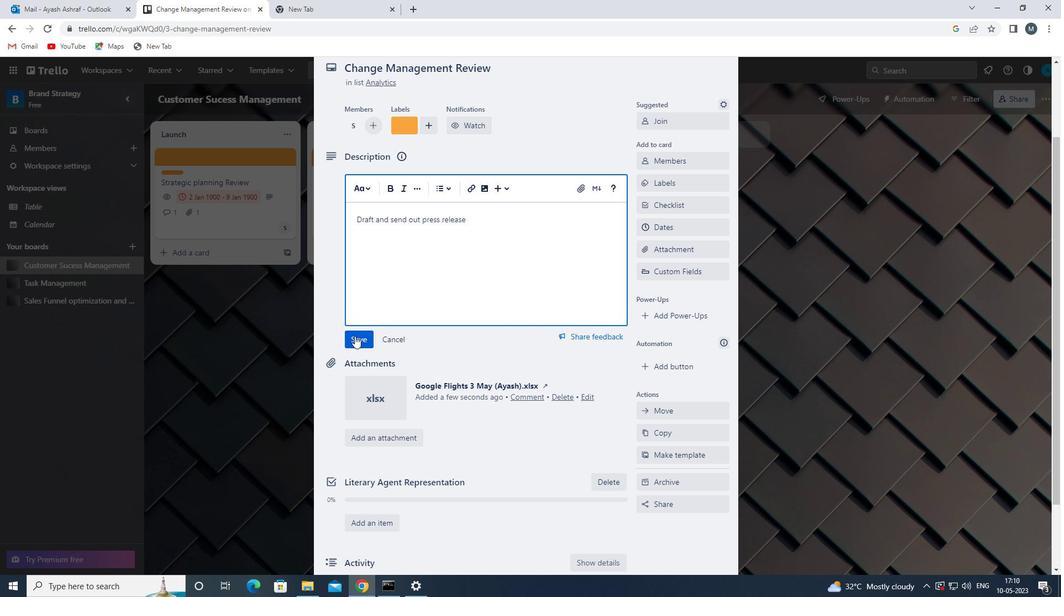 
Action: Mouse moved to (382, 426)
Screenshot: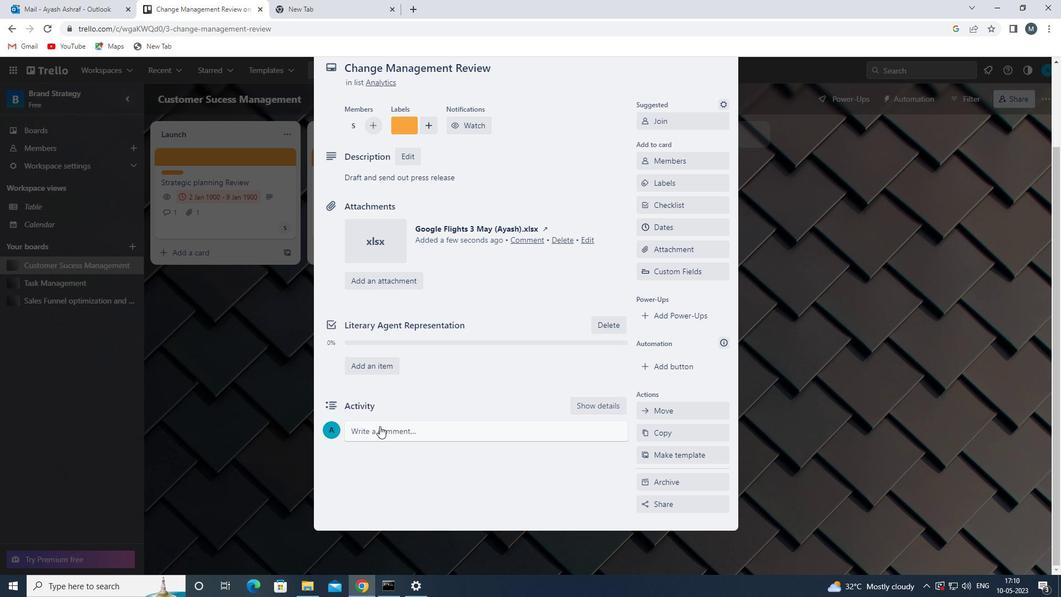 
Action: Mouse pressed left at (382, 426)
Screenshot: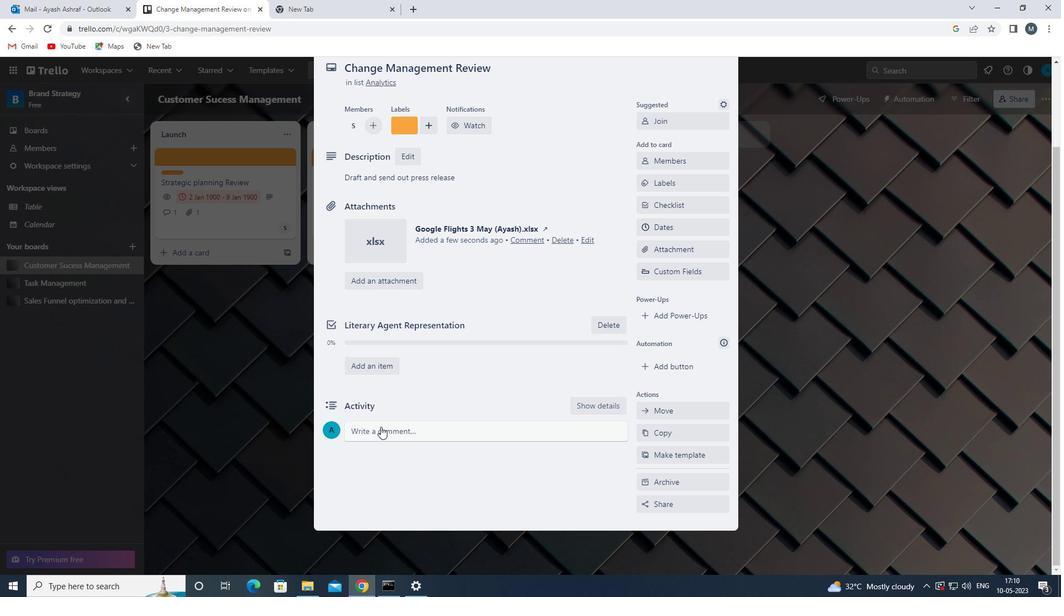 
Action: Mouse moved to (398, 471)
Screenshot: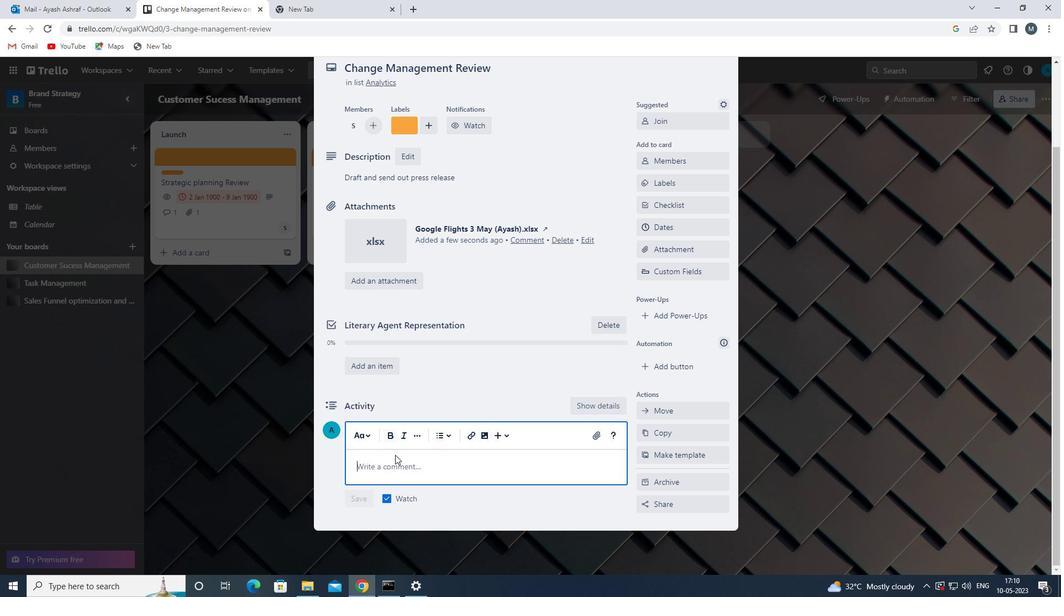 
Action: Mouse pressed left at (398, 471)
Screenshot: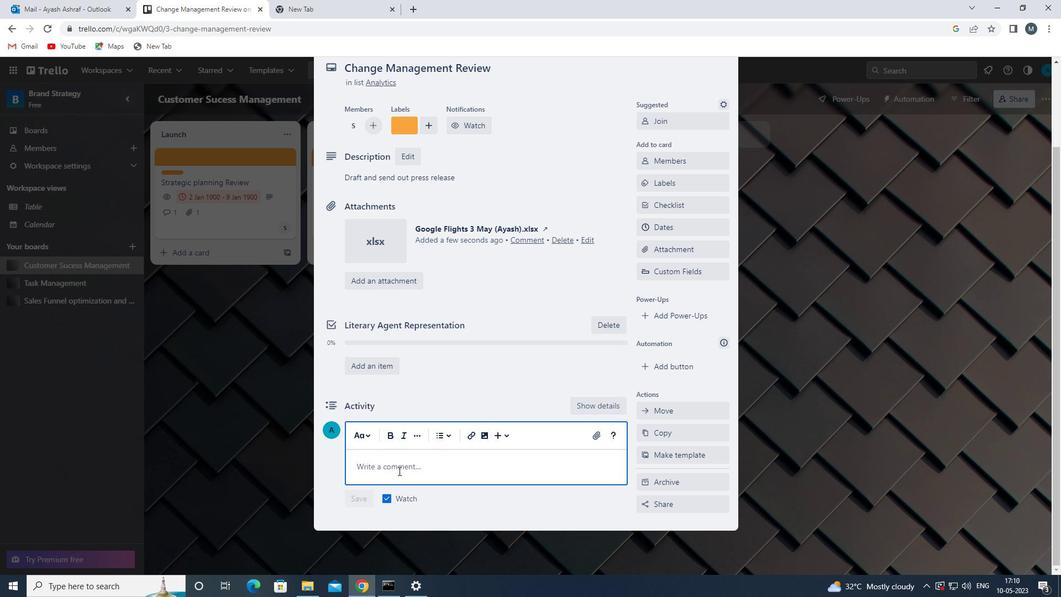 
Action: Mouse moved to (398, 470)
Screenshot: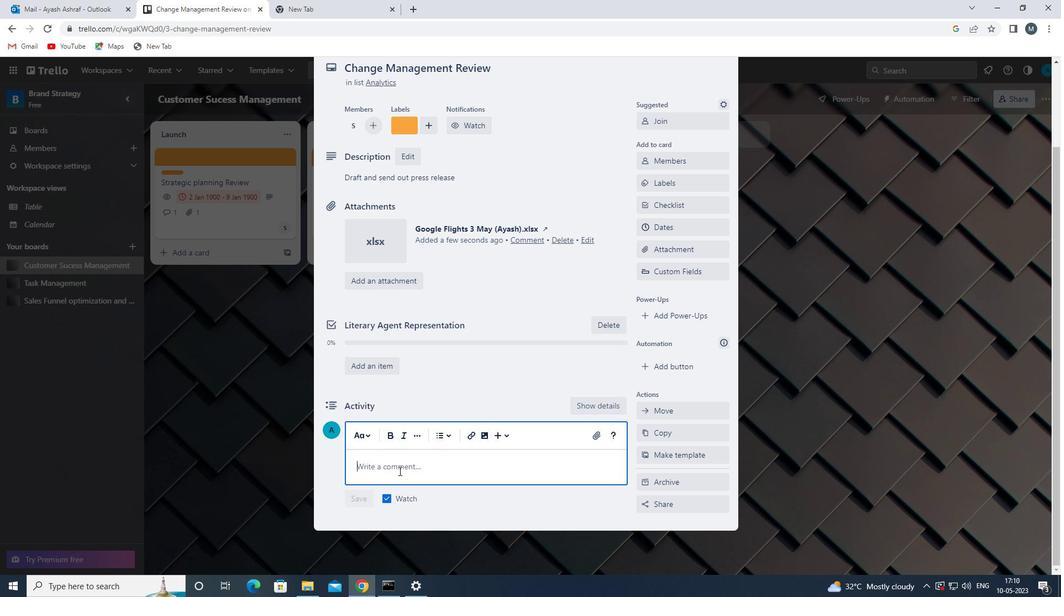 
Action: Key pressed <Key.shift><Key.shift><Key.shift><Key.shift><Key.shift><Key.shift><Key.shift><Key.shift><Key.shift><Key.shift><Key.shift><Key.shift><Key.shift><Key.shift><Key.shift><Key.shift><Key.shift><Key.shift><Key.shift><Key.shift>GIVEN<Key.space>THE<Key.space>POTENTIAL<Key.space>IMPACT<Key.space>OF<Key.space>THIS<Key.space>TASK<Key.space>ON<Key.space>OUR<Key.space>CUSTOMERS<Key.space><Key.backspace>,<Key.space><Key.shift>LET<Key.space>US<Key.space>ENSURE<Key.space>THAT<Key.space>WE<Key.space>APPROACH<Key.space>IT<Key.space>WITH<Key.space>A<Key.space>FOCUS<Key.space>ON<Key.space>CUSTO<Key.backspace>OMER<Key.space>SATISFACTION<Key.space>AND<Key.space>EXPERIENCE<Key.space><Key.backspace>.
Screenshot: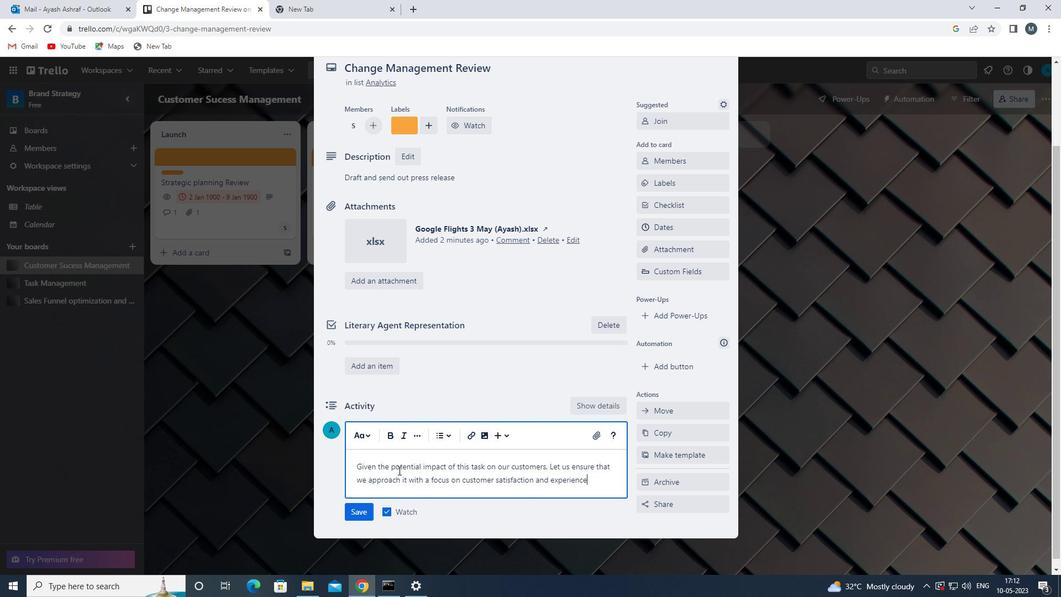 
Action: Mouse moved to (357, 516)
Screenshot: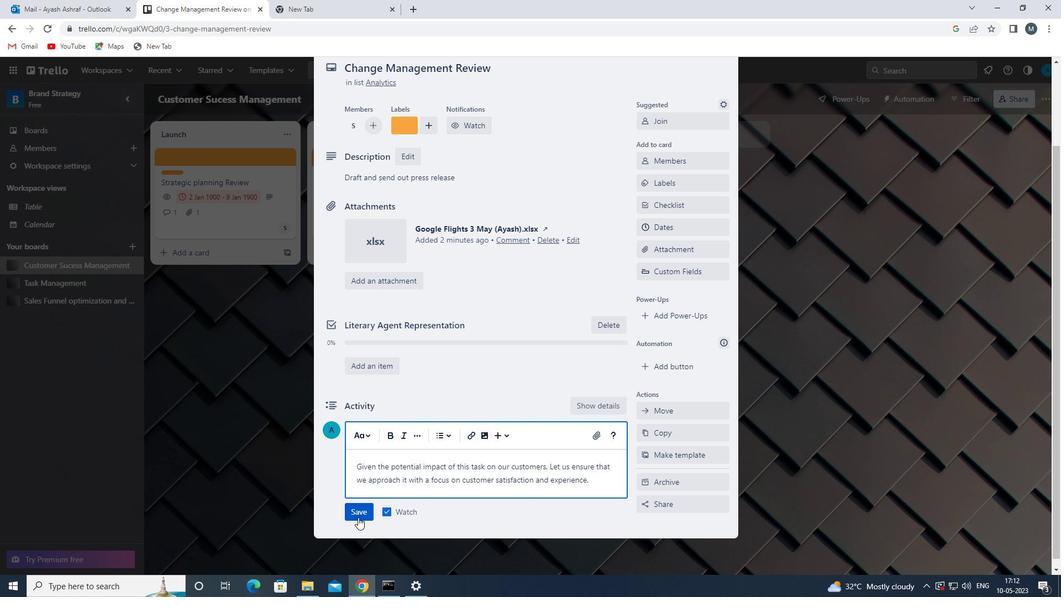 
Action: Mouse pressed left at (357, 516)
Screenshot: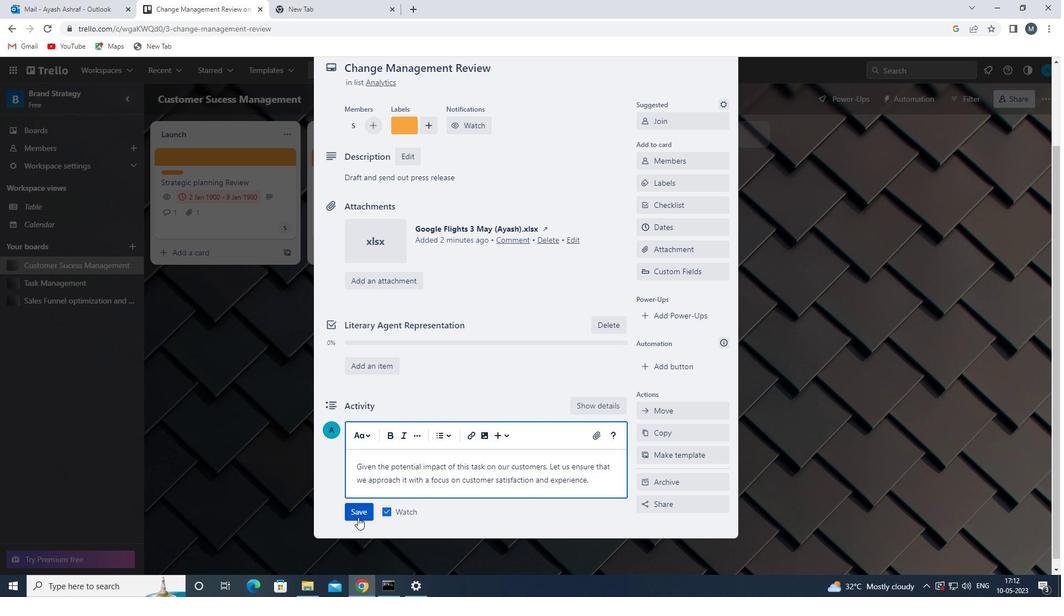
Action: Mouse moved to (663, 228)
Screenshot: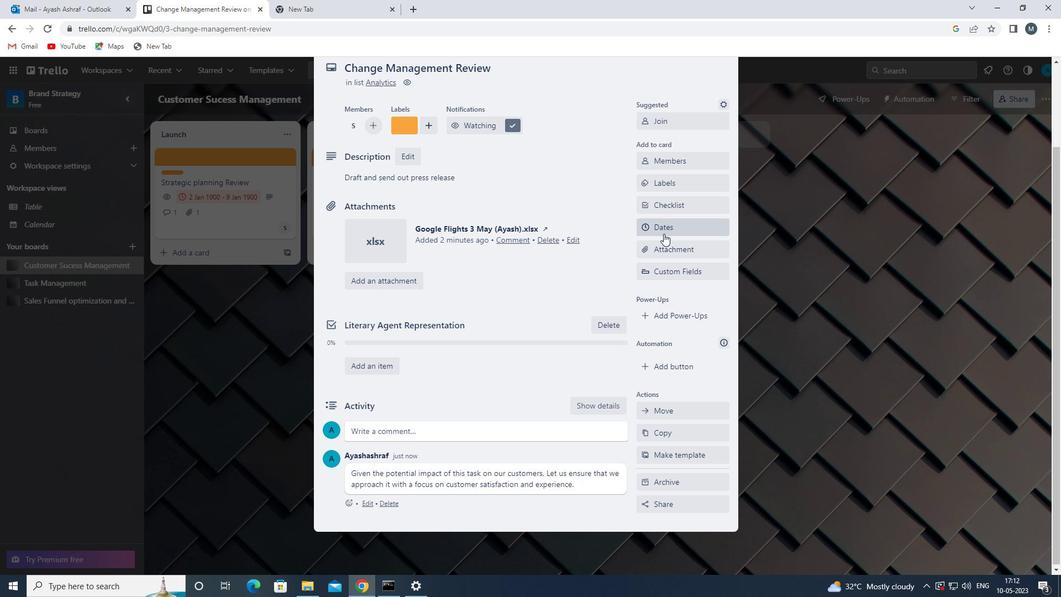
Action: Mouse pressed left at (663, 228)
Screenshot: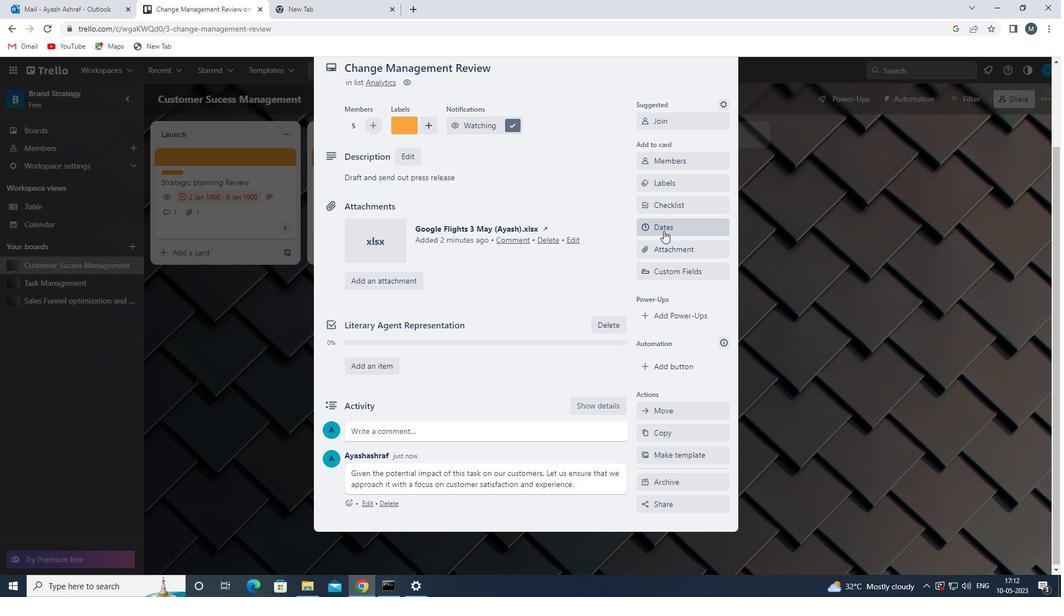 
Action: Mouse moved to (649, 302)
Screenshot: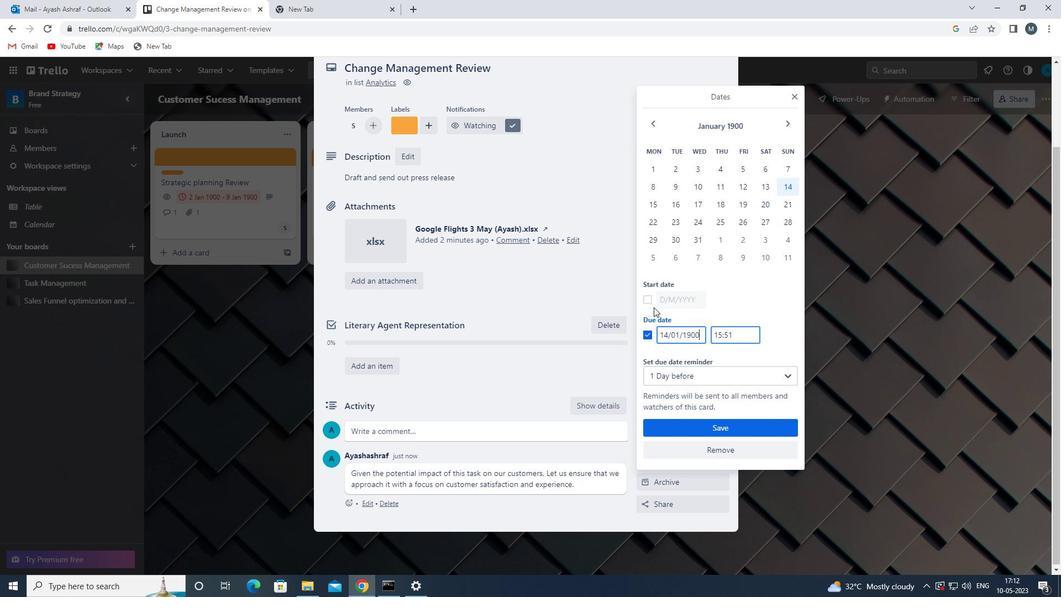 
Action: Mouse pressed left at (649, 302)
Screenshot: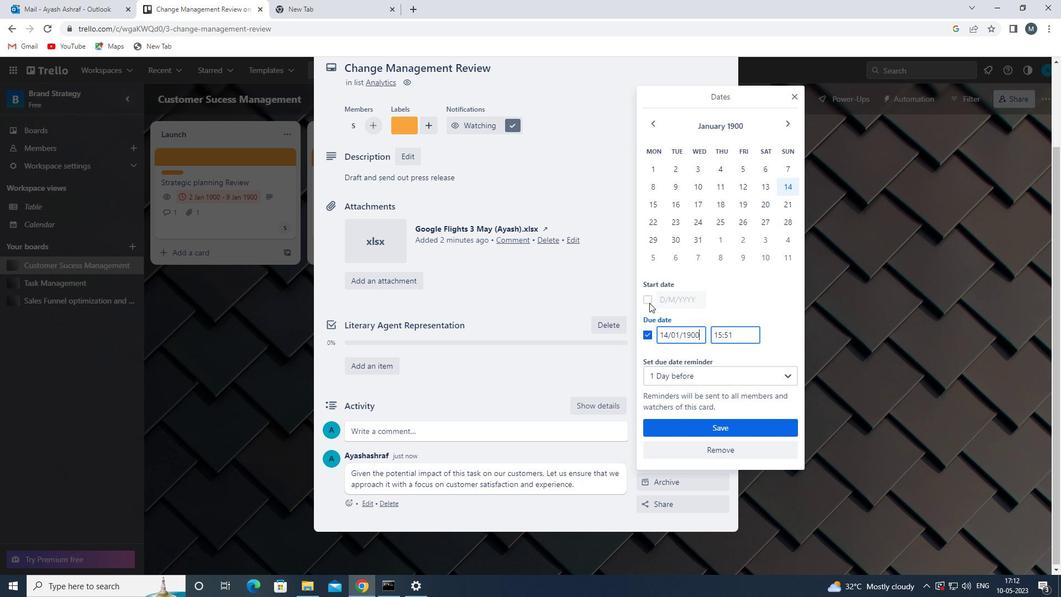 
Action: Mouse moved to (666, 299)
Screenshot: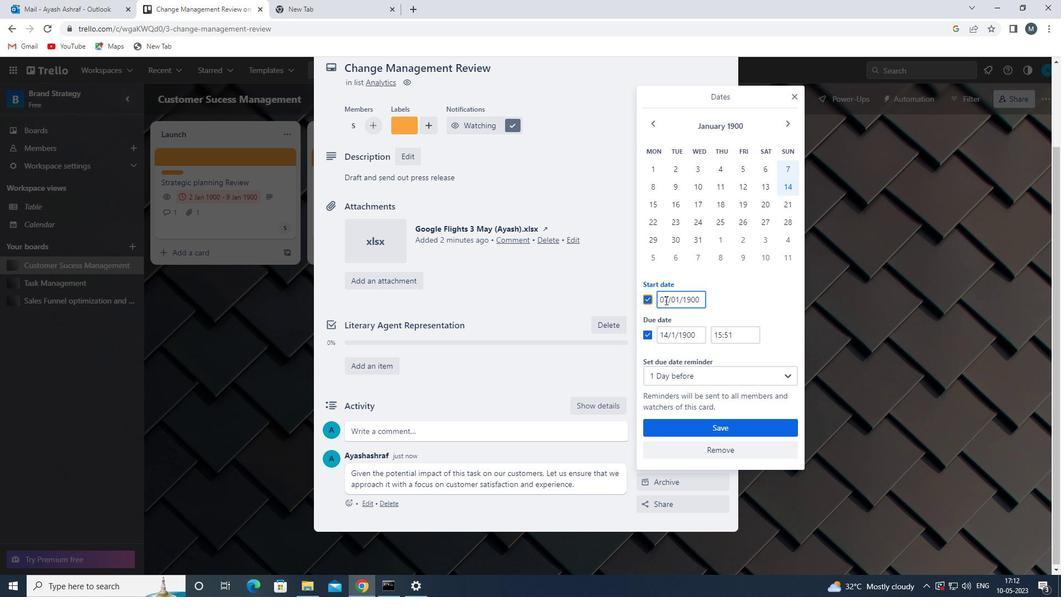 
Action: Mouse pressed left at (666, 299)
Screenshot: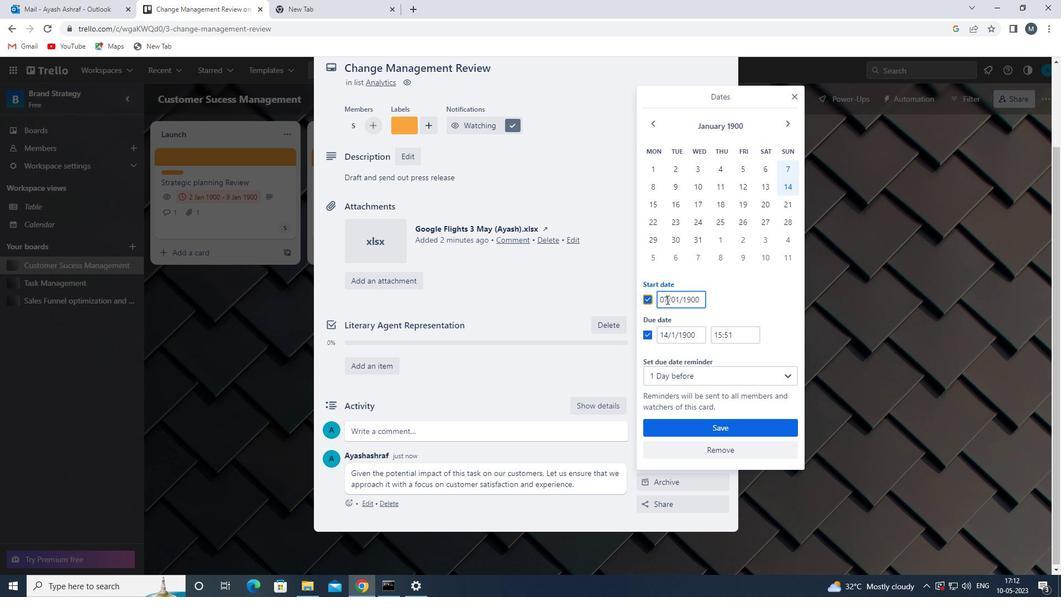 
Action: Mouse moved to (661, 299)
Screenshot: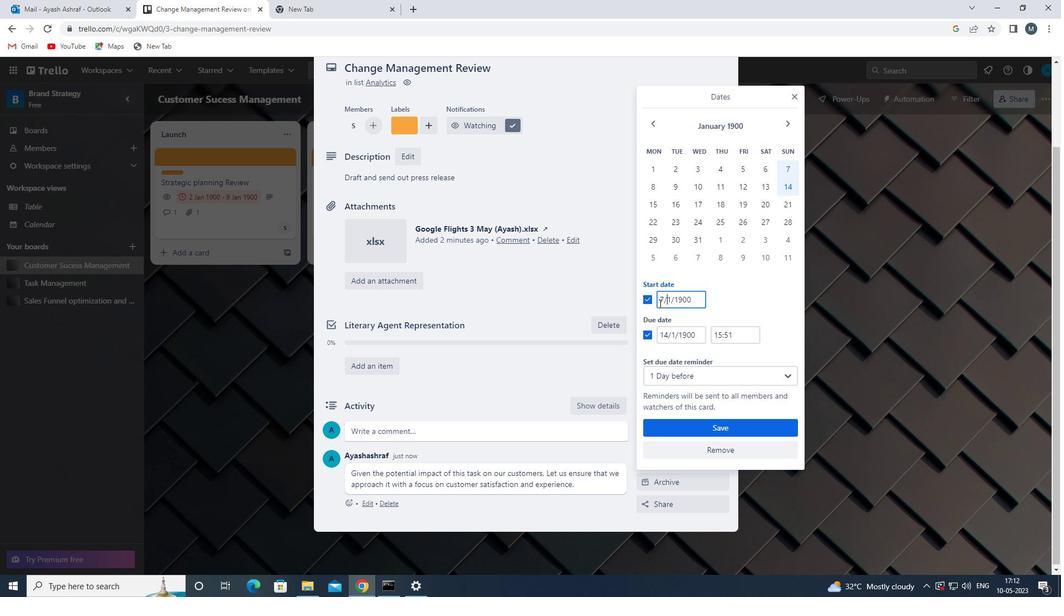 
Action: Mouse pressed left at (661, 299)
Screenshot: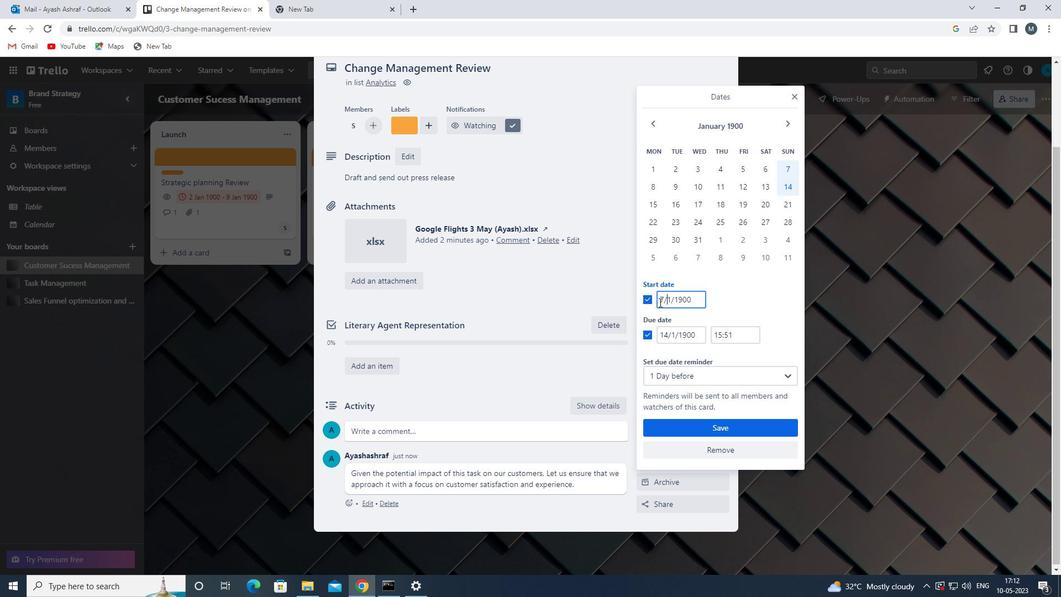 
Action: Mouse moved to (662, 302)
Screenshot: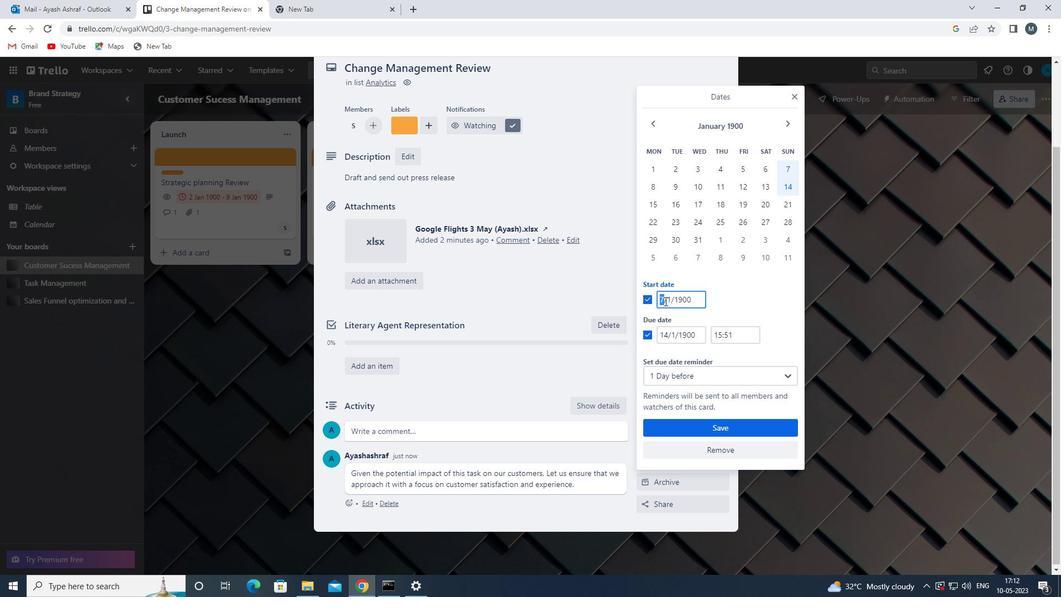 
Action: Key pressed <<96>><<104>>
Screenshot: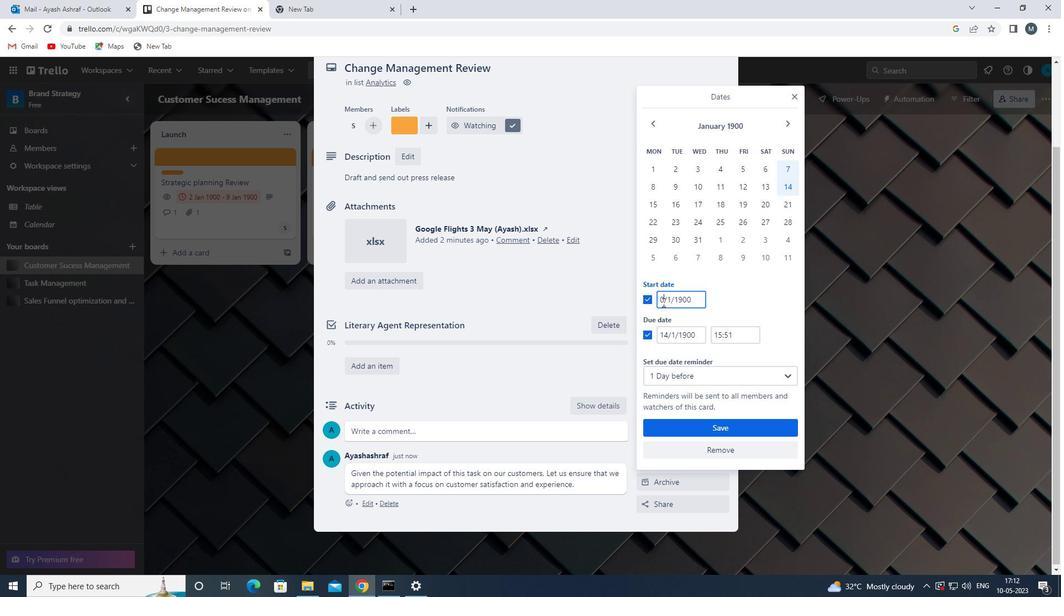 
Action: Mouse moved to (670, 300)
Screenshot: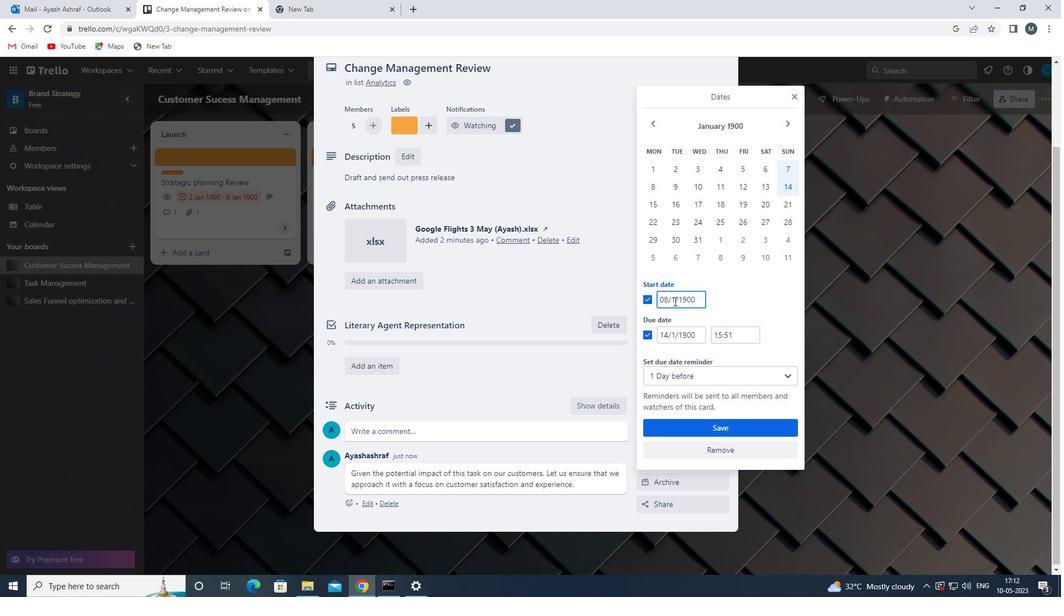 
Action: Mouse pressed left at (670, 300)
Screenshot: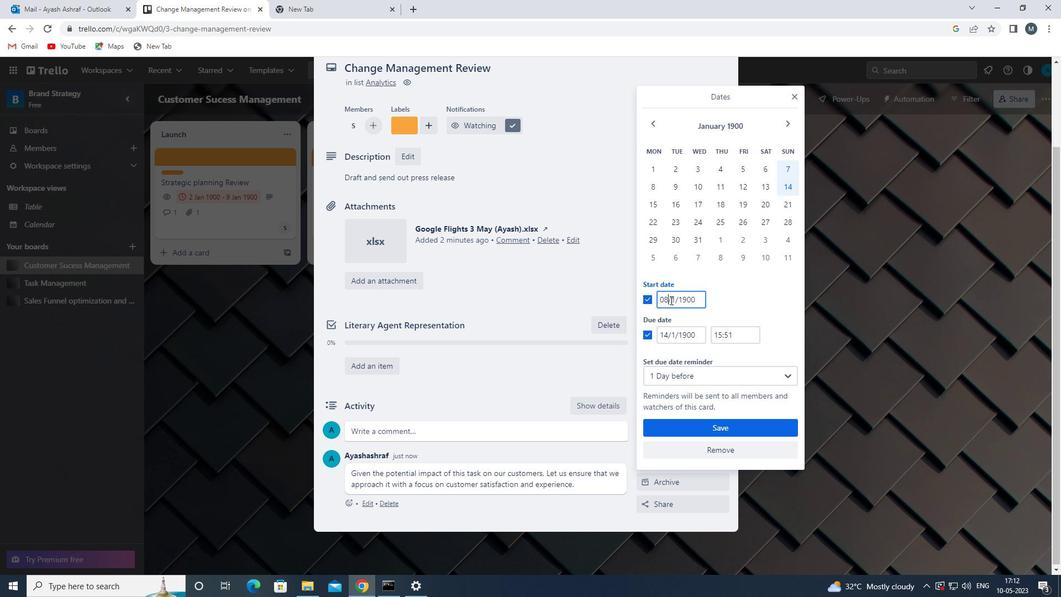 
Action: Mouse moved to (672, 302)
Screenshot: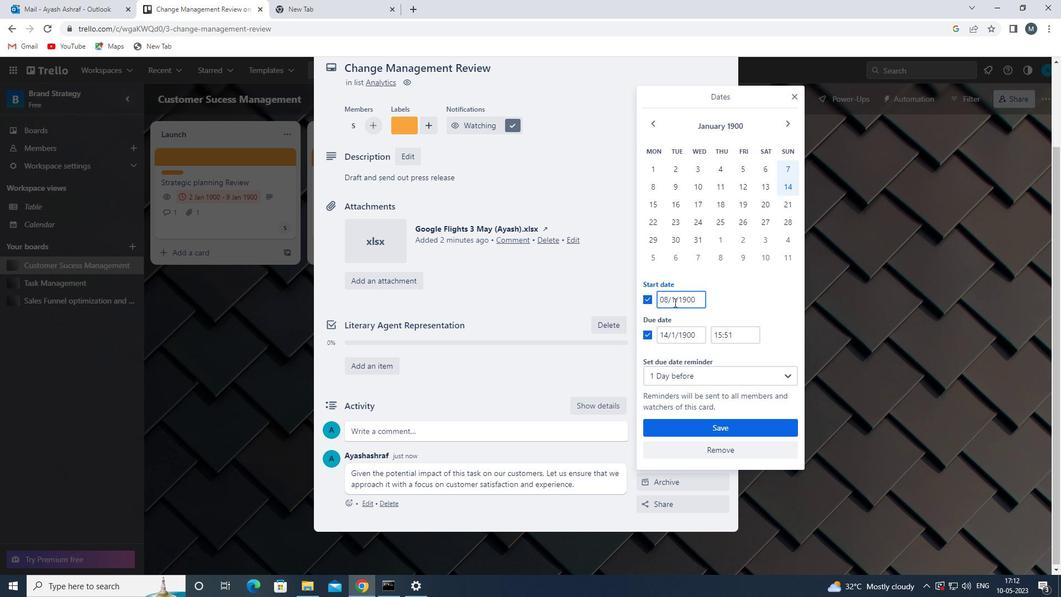 
Action: Key pressed <<96>>
Screenshot: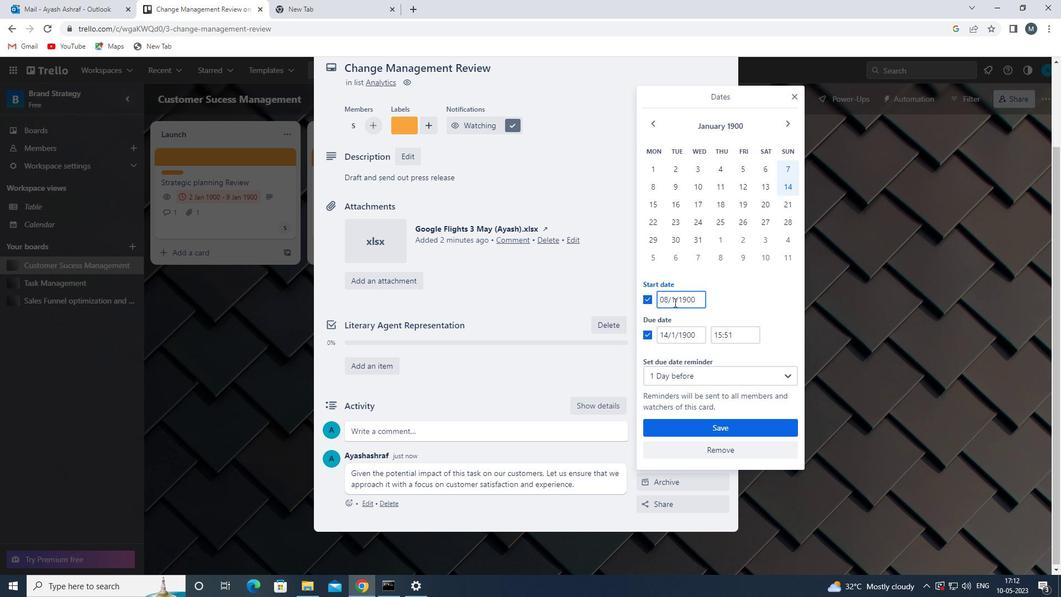 
Action: Mouse moved to (661, 335)
Screenshot: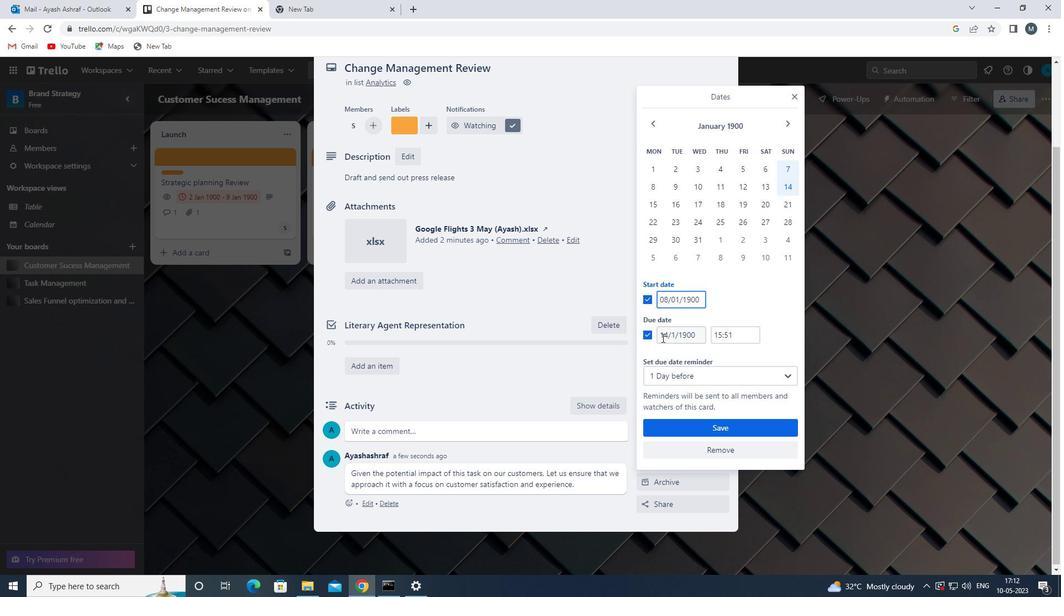 
Action: Mouse pressed left at (661, 335)
Screenshot: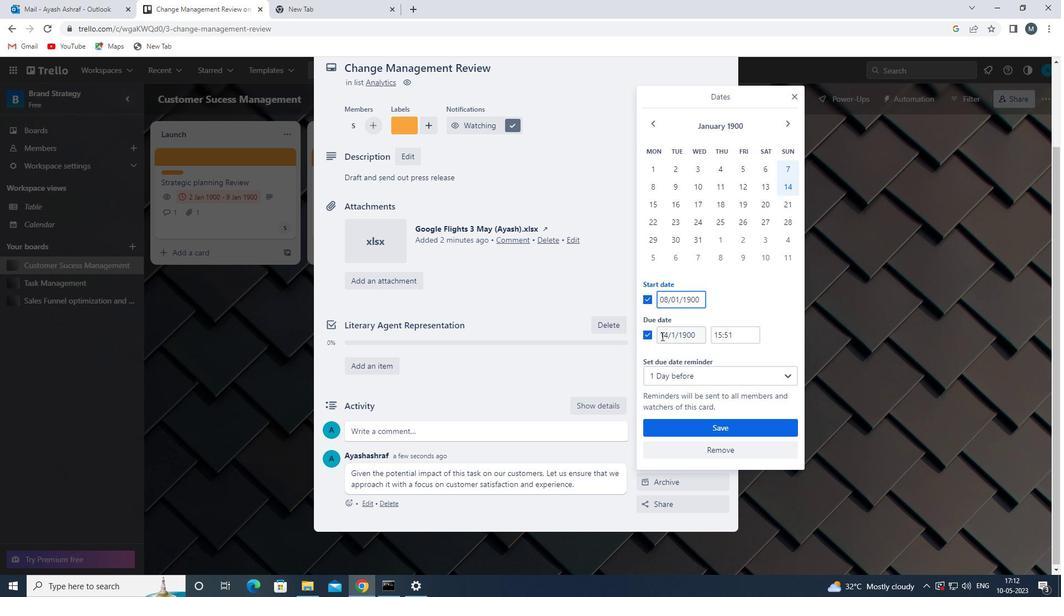 
Action: Mouse moved to (668, 335)
Screenshot: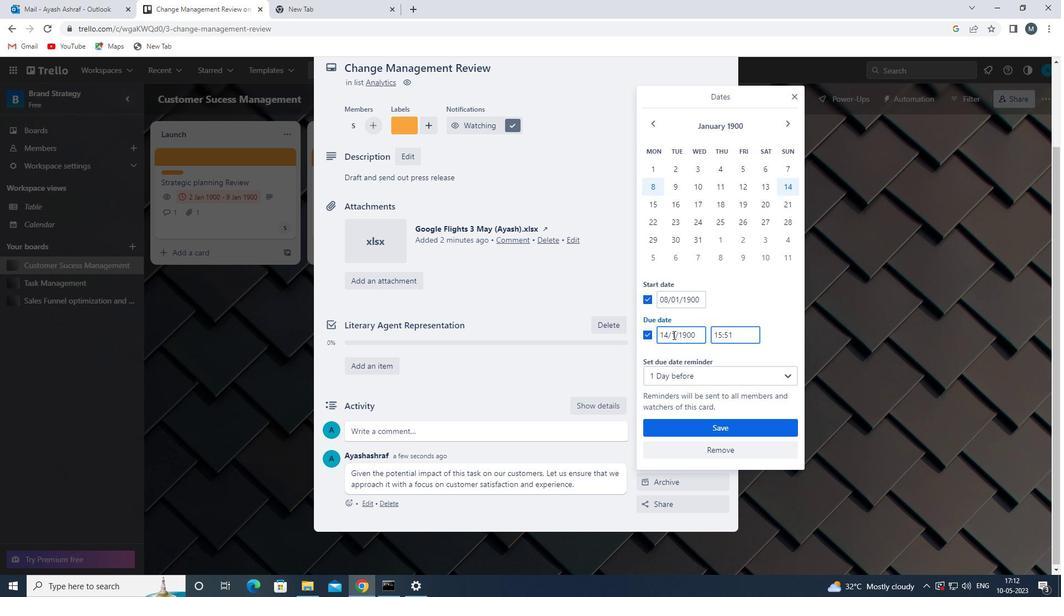 
Action: Mouse pressed left at (668, 335)
Screenshot: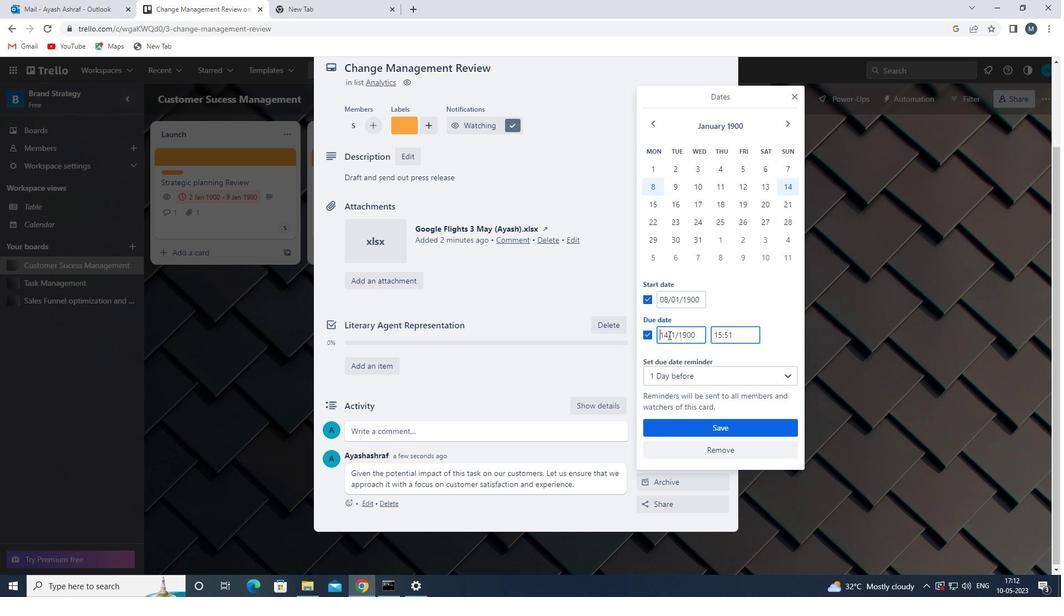 
Action: Mouse moved to (678, 332)
Screenshot: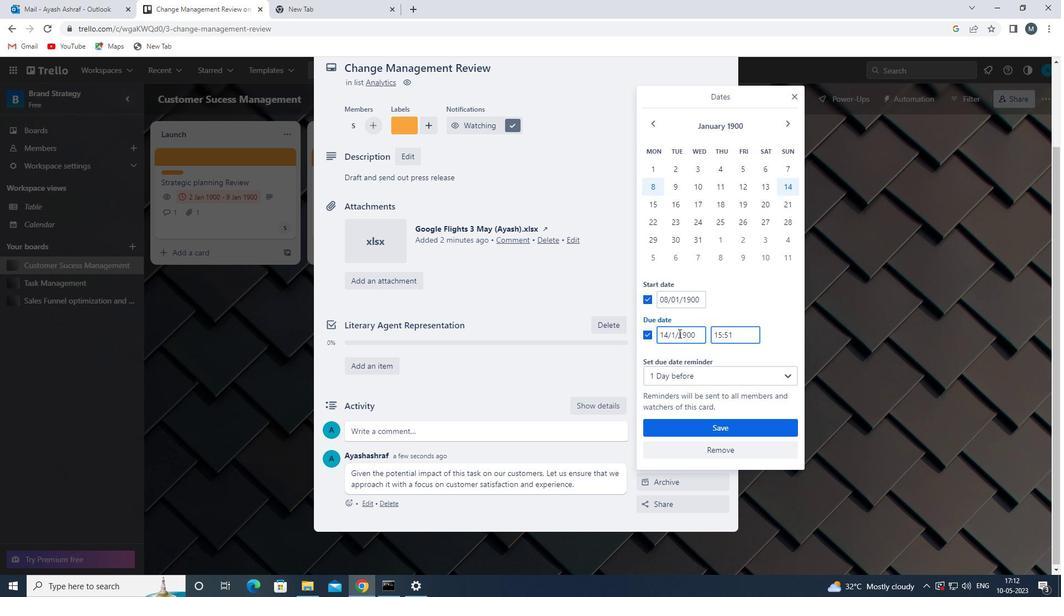 
Action: Key pressed <Key.backspace><Key.backspace><<96>><<101>>
Screenshot: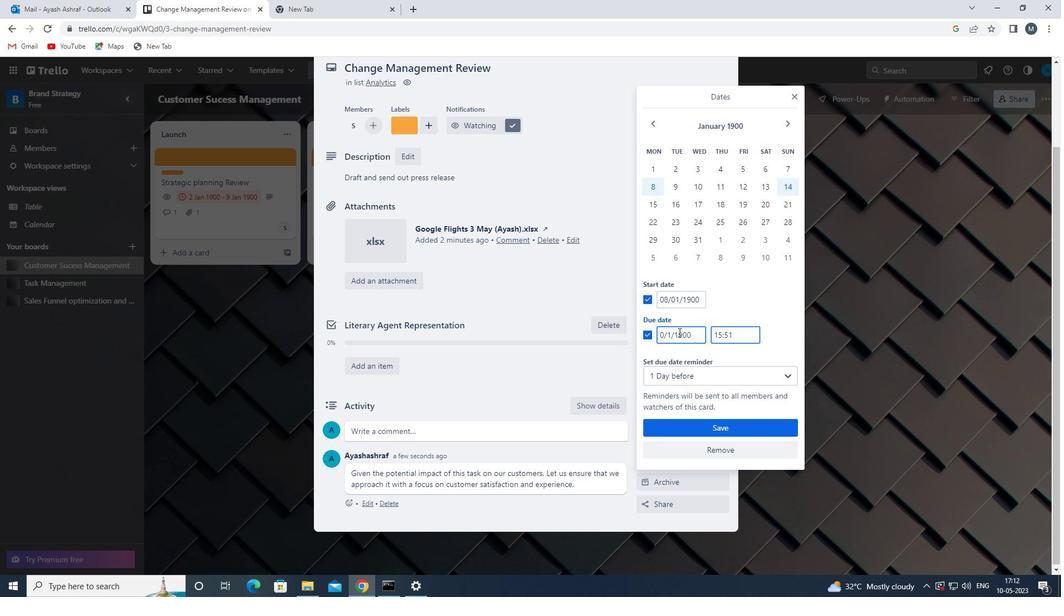 
Action: Mouse moved to (671, 337)
Screenshot: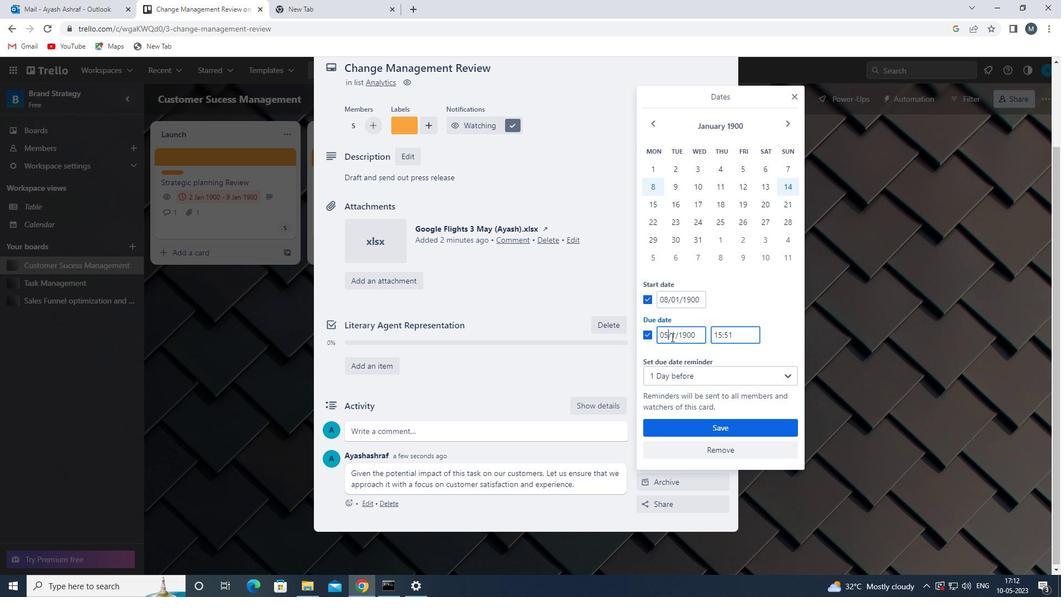 
Action: Key pressed <Key.backspace><Key.backspace>
Screenshot: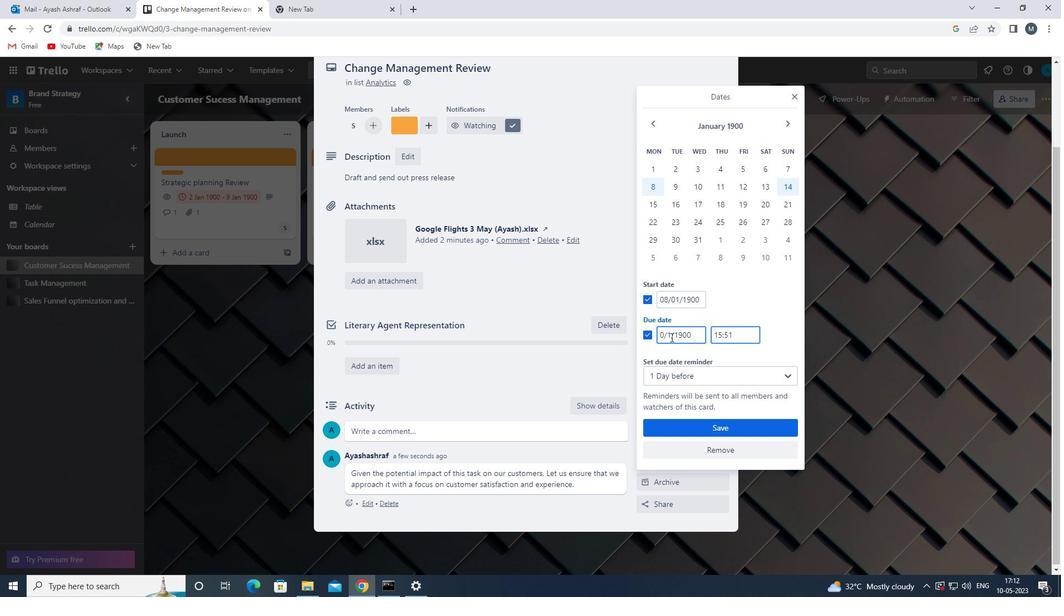
Action: Mouse moved to (667, 337)
Screenshot: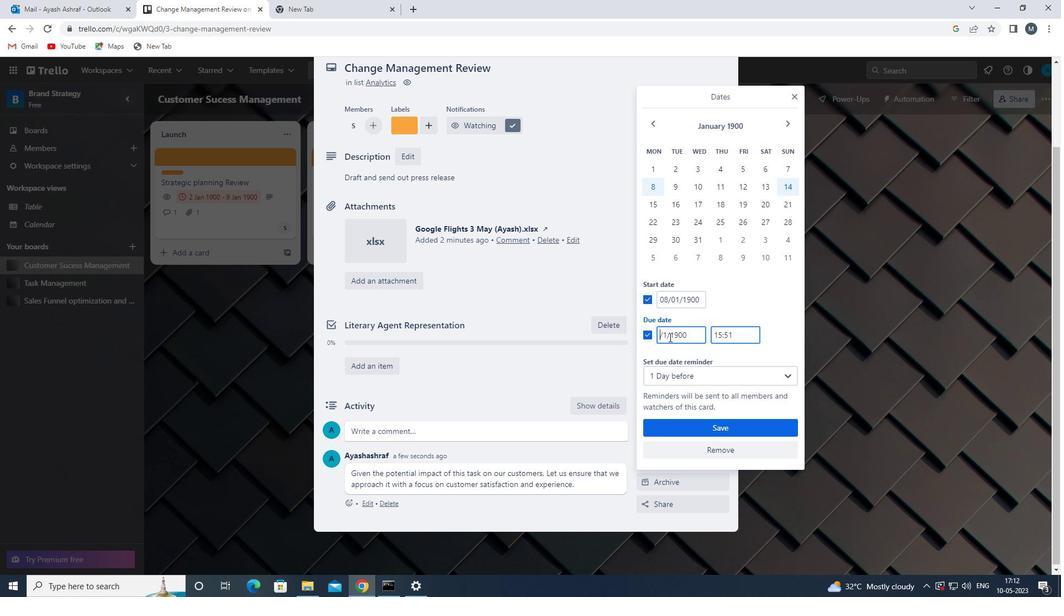 
Action: Key pressed <<97>><<101>>
Screenshot: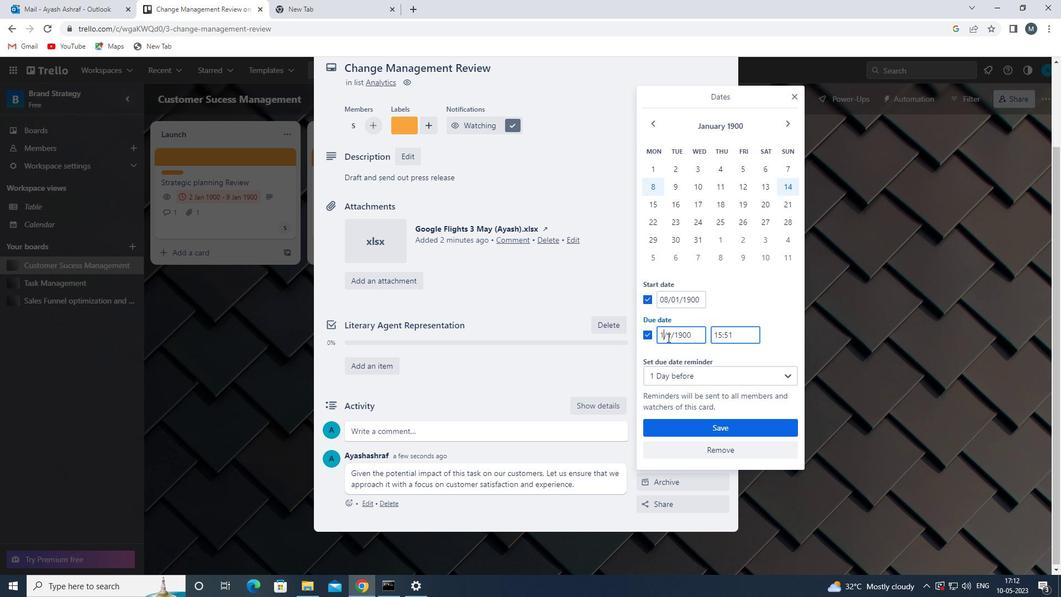 
Action: Mouse moved to (672, 333)
Screenshot: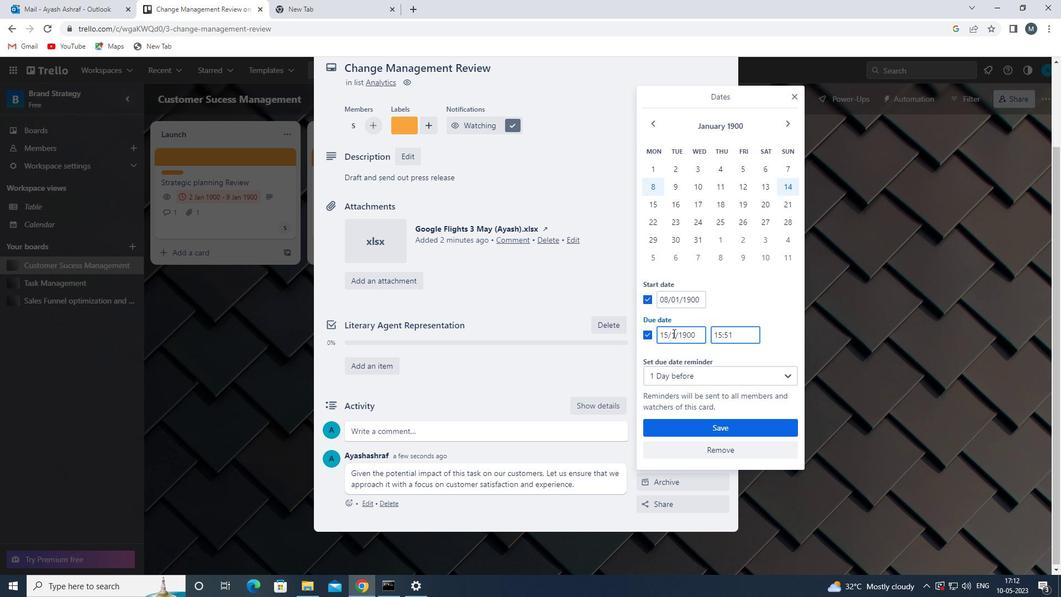 
Action: Mouse pressed left at (672, 333)
Screenshot: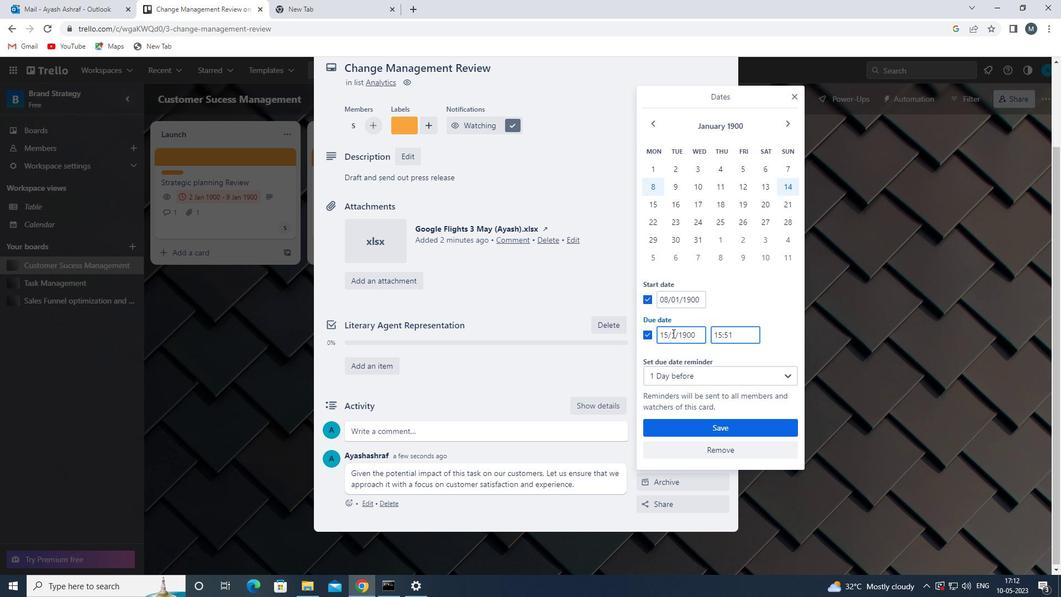 
Action: Mouse moved to (681, 333)
Screenshot: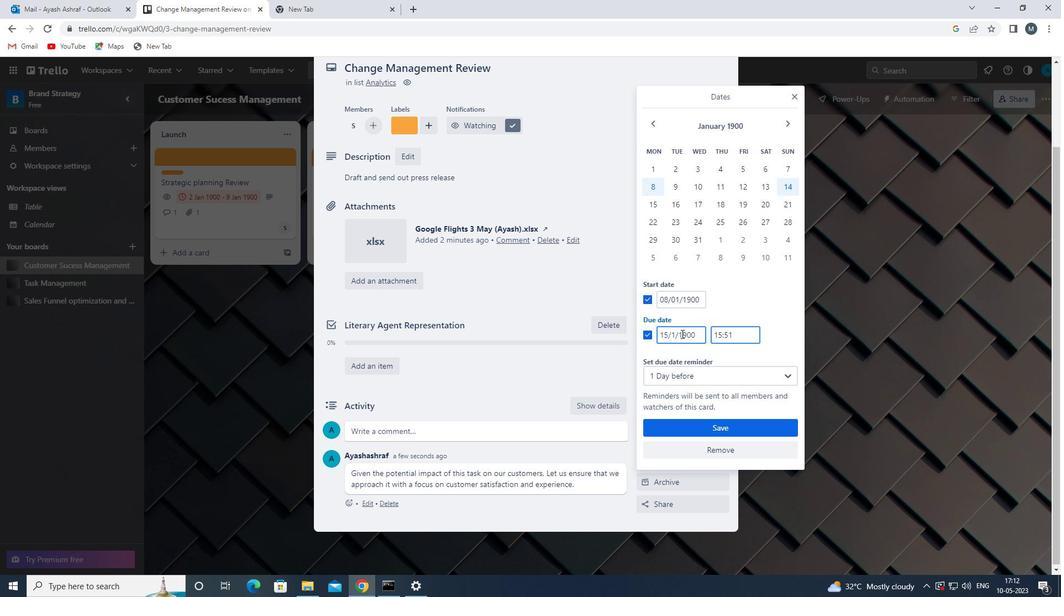 
Action: Key pressed <<96>>
Screenshot: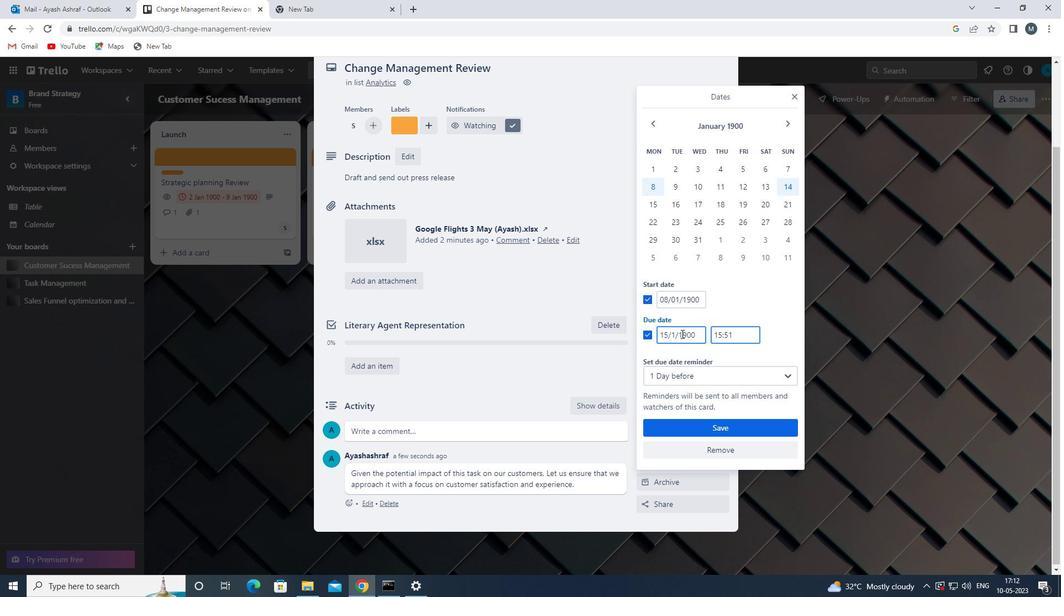 
Action: Mouse moved to (698, 424)
Screenshot: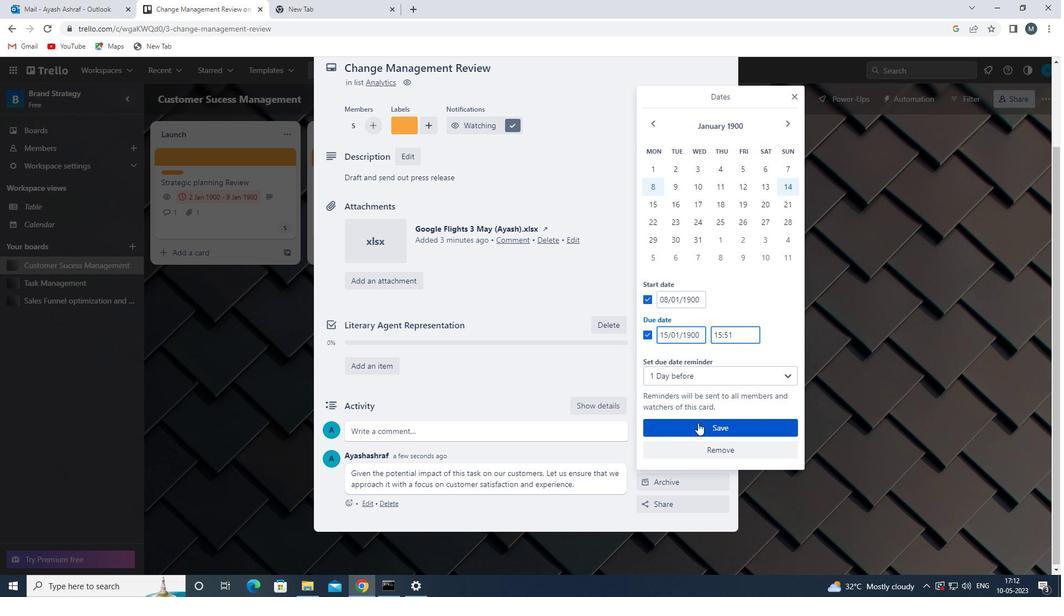 
Action: Mouse pressed left at (698, 424)
Screenshot: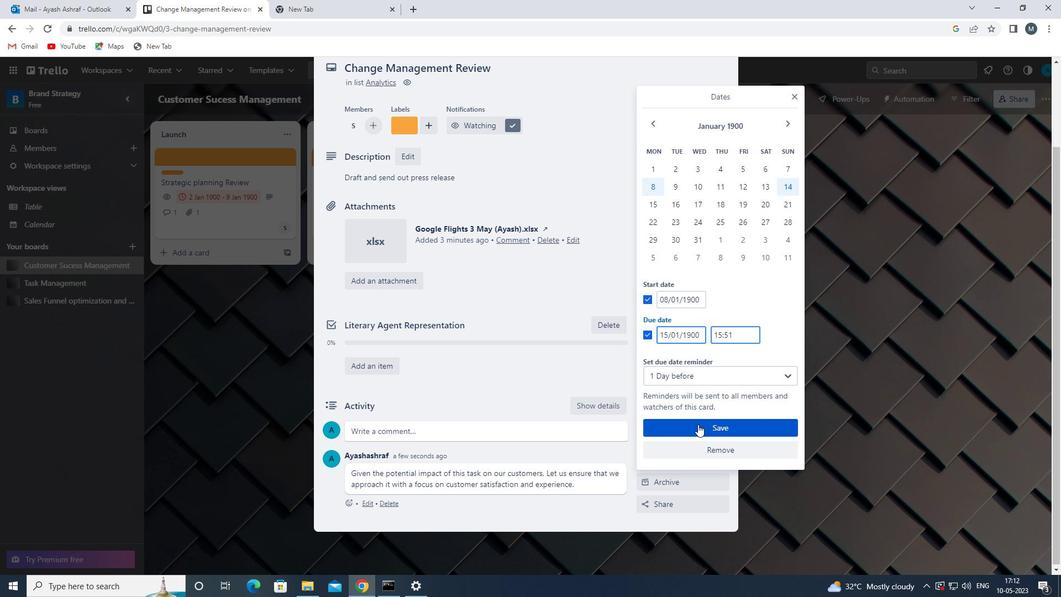 
Action: Mouse moved to (685, 416)
Screenshot: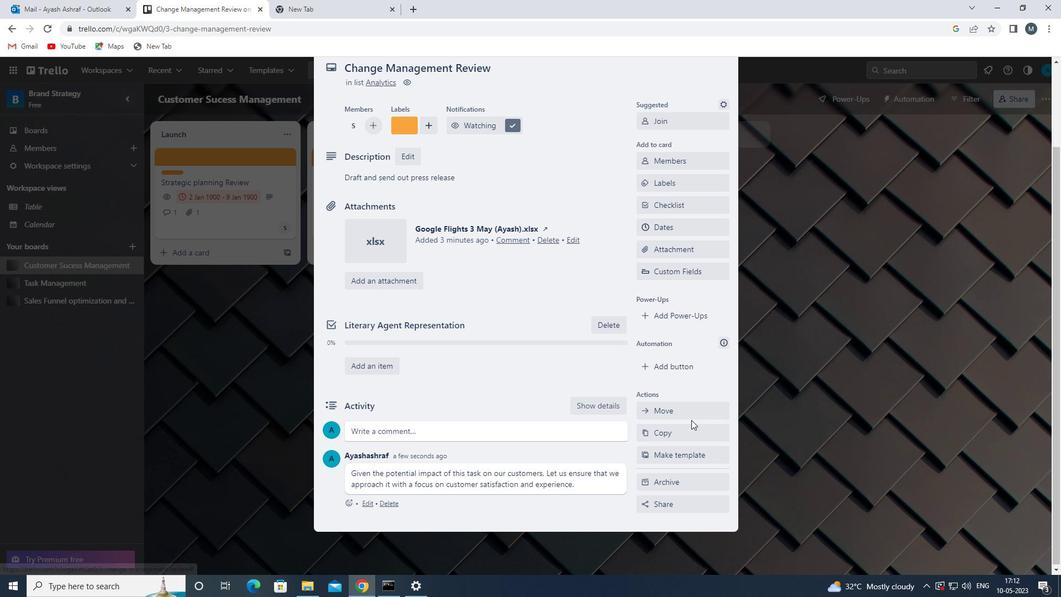 
